 Task: Create a due date automation trigger when advanced on, on the monday of the week before a card is due add fields without custom field "Resume" set to 10 at 11:00 AM.
Action: Mouse moved to (929, 287)
Screenshot: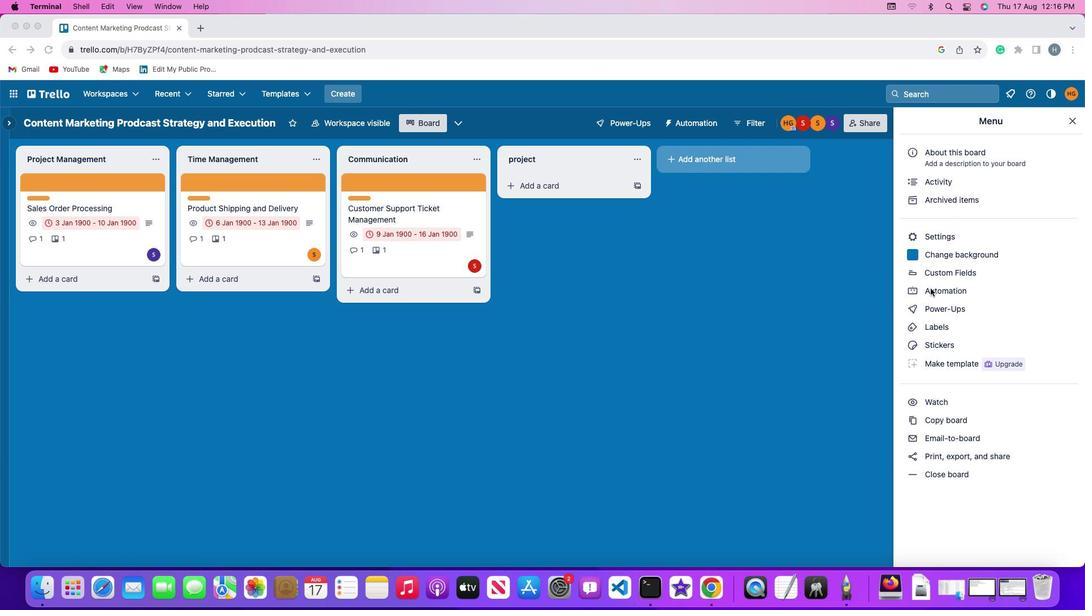 
Action: Mouse pressed left at (929, 287)
Screenshot: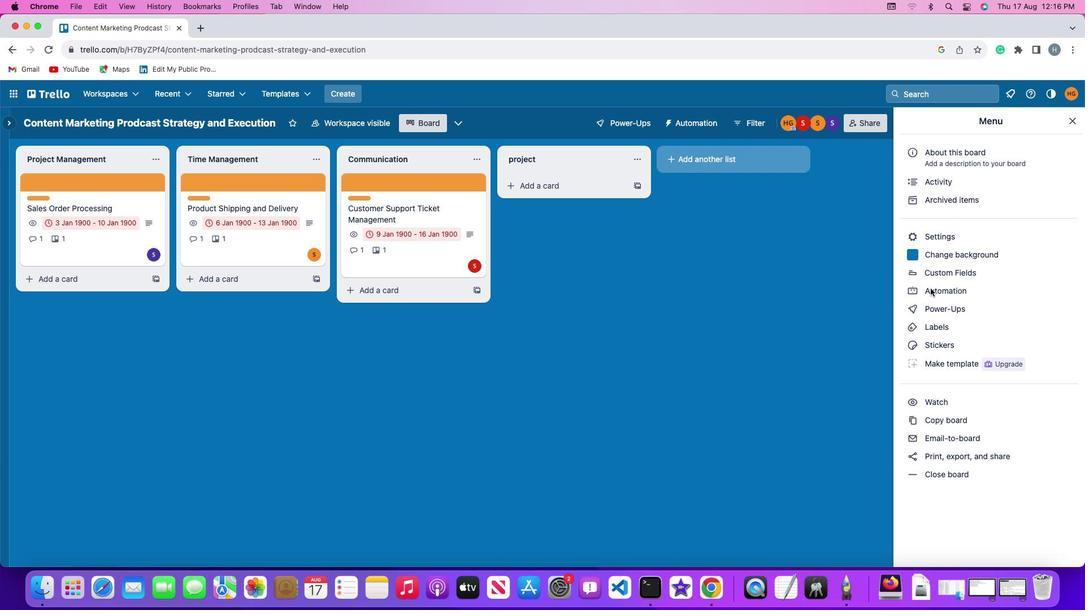 
Action: Mouse moved to (930, 287)
Screenshot: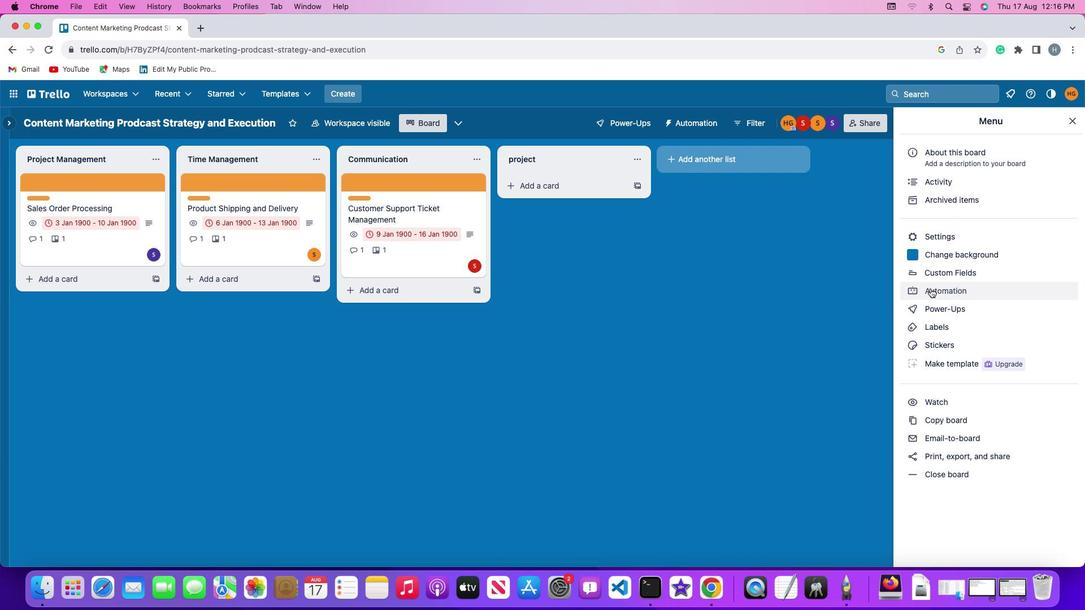 
Action: Mouse pressed left at (930, 287)
Screenshot: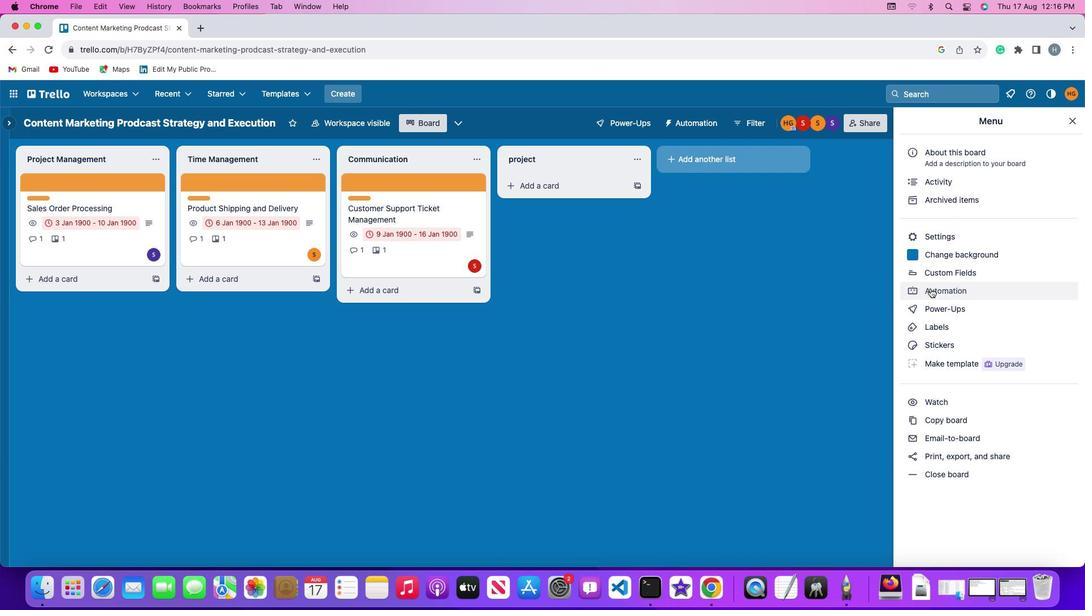 
Action: Mouse moved to (62, 262)
Screenshot: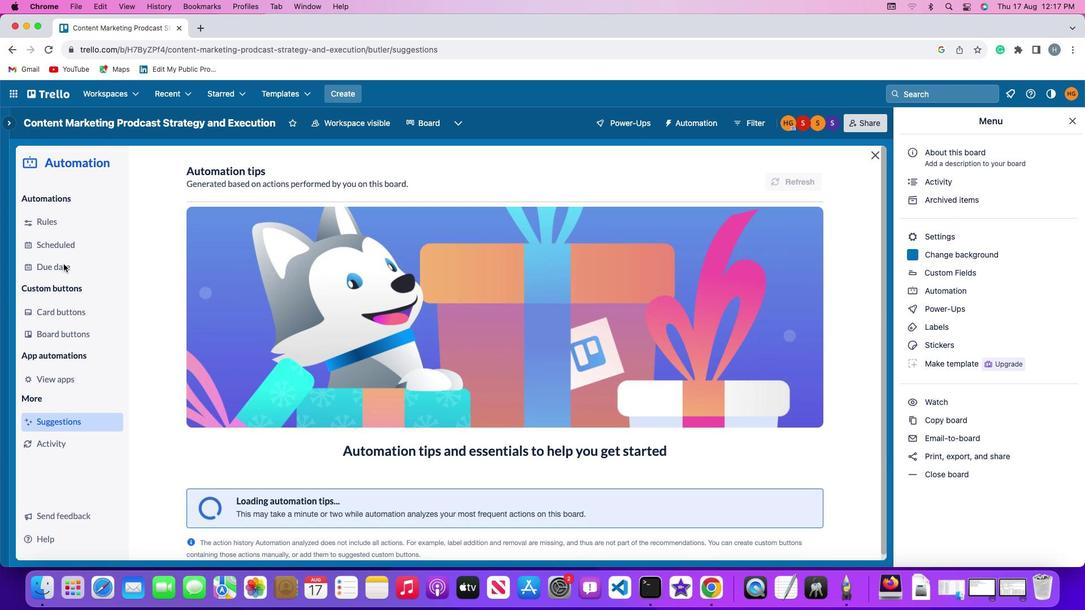
Action: Mouse pressed left at (62, 262)
Screenshot: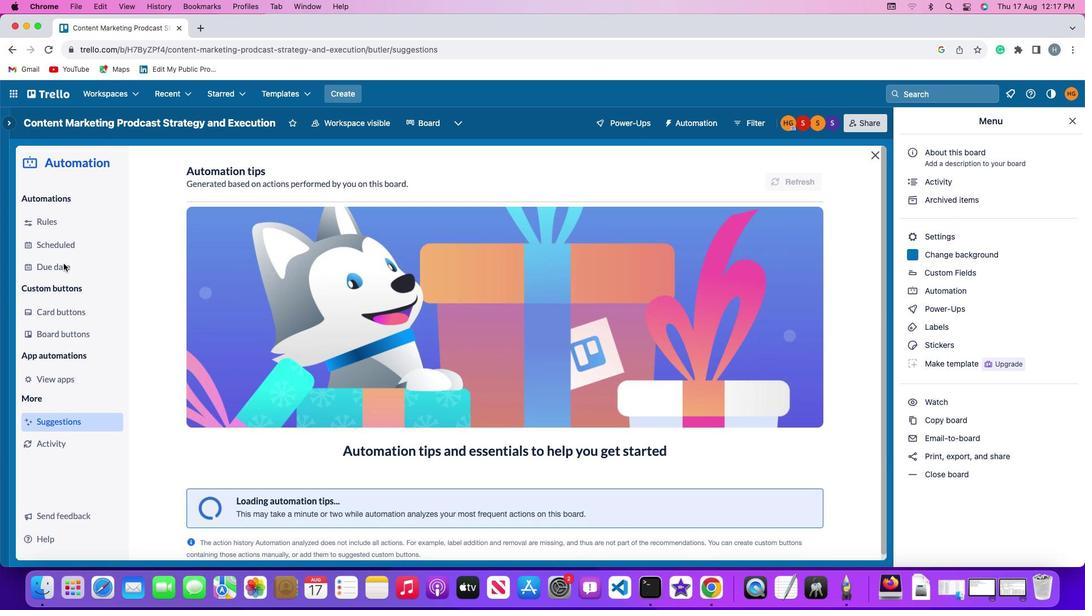 
Action: Mouse moved to (778, 174)
Screenshot: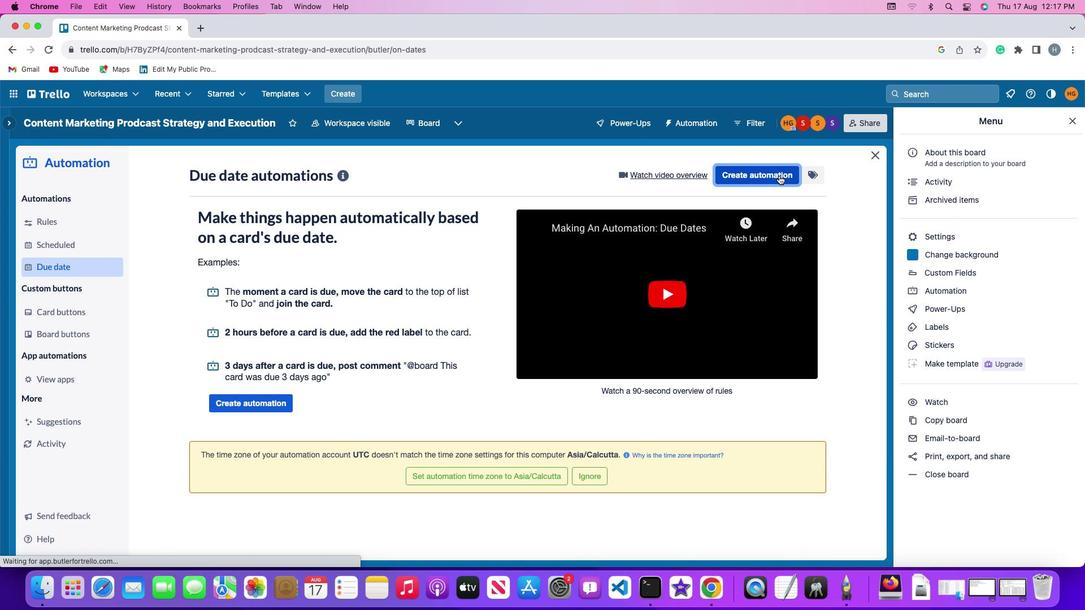 
Action: Mouse pressed left at (778, 174)
Screenshot: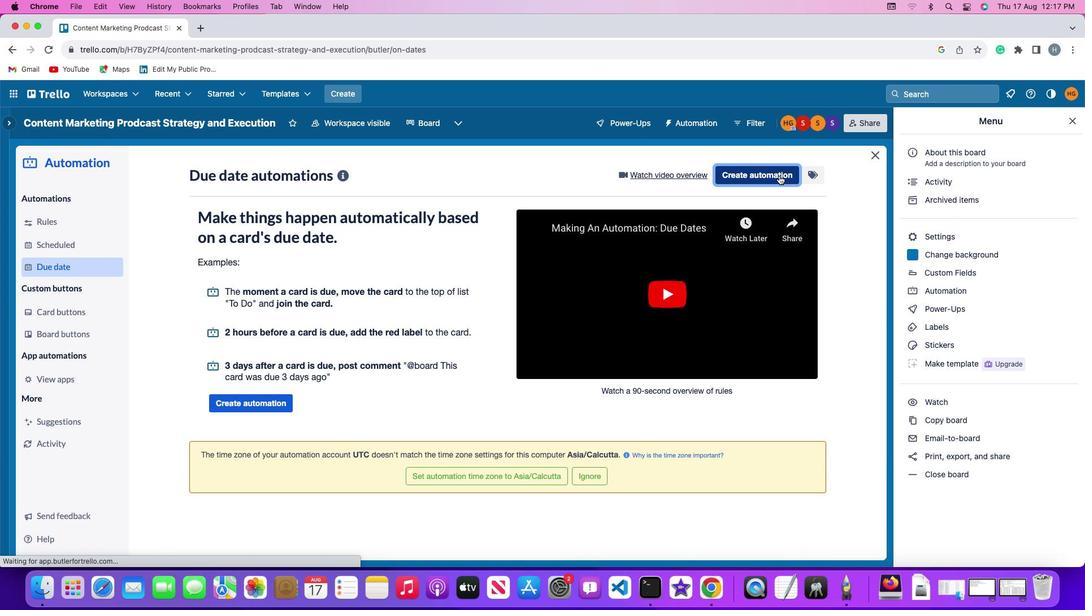 
Action: Mouse moved to (218, 280)
Screenshot: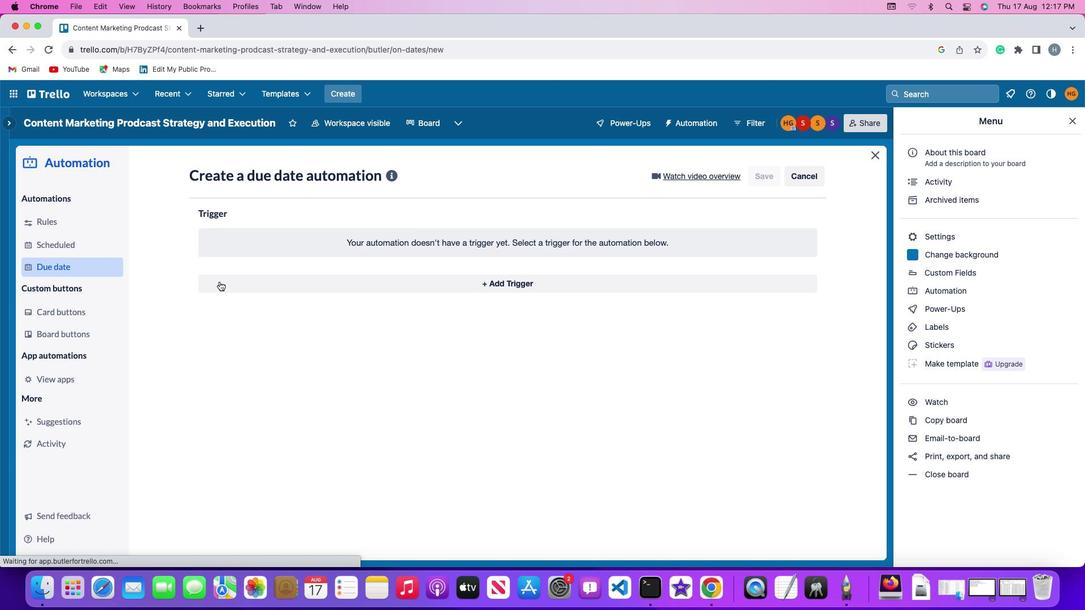 
Action: Mouse pressed left at (218, 280)
Screenshot: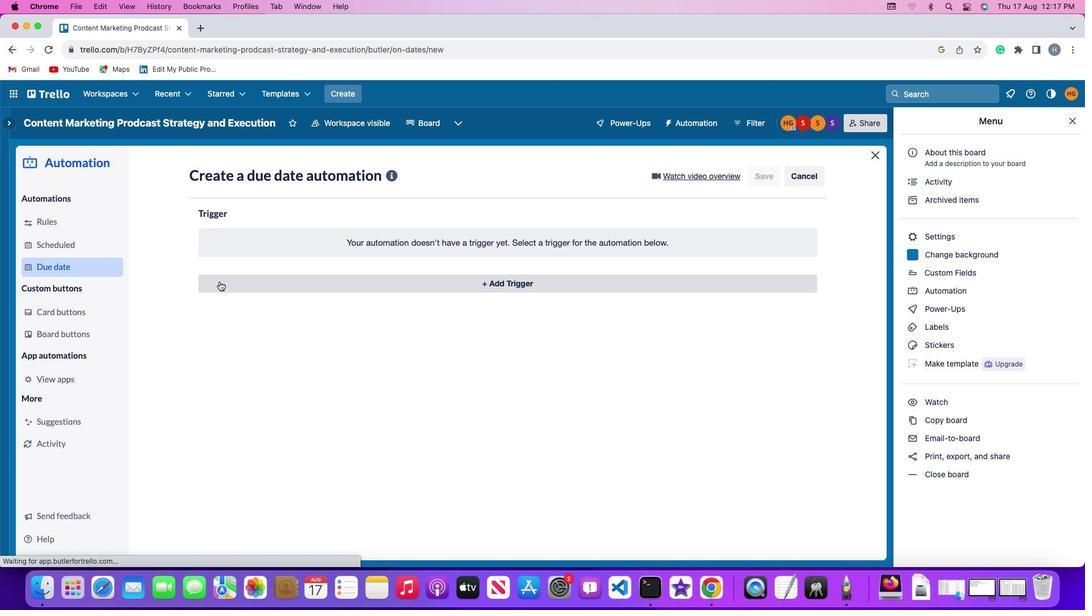 
Action: Mouse moved to (242, 492)
Screenshot: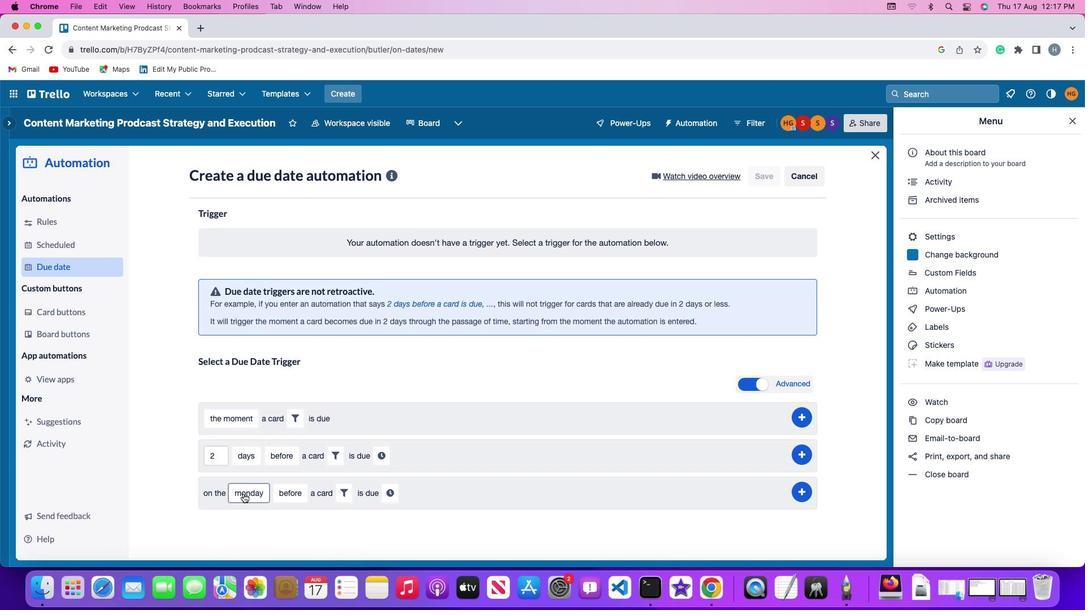 
Action: Mouse pressed left at (242, 492)
Screenshot: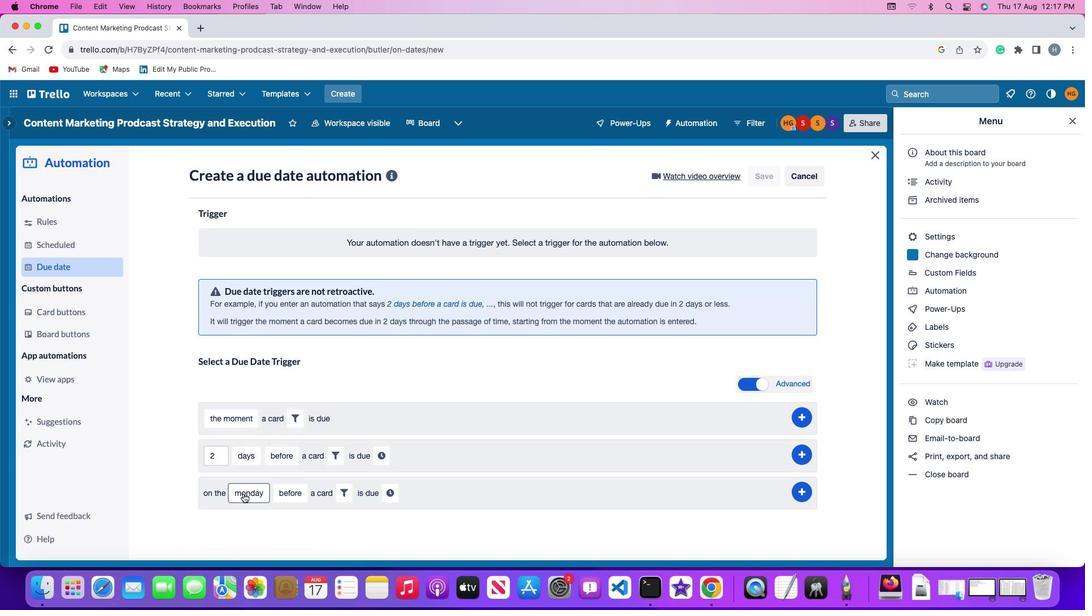 
Action: Mouse moved to (246, 334)
Screenshot: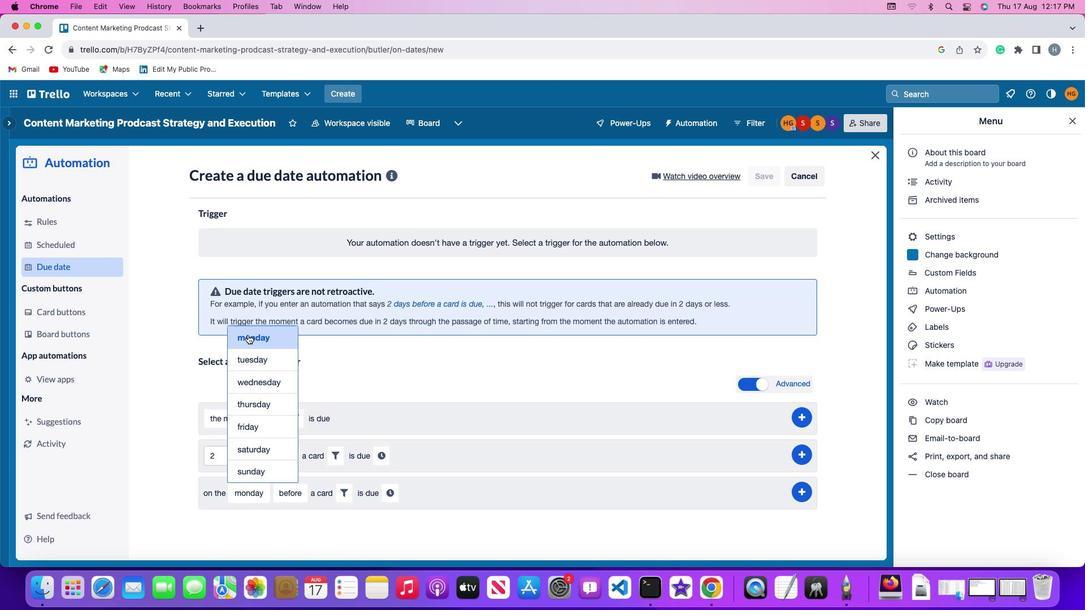 
Action: Mouse pressed left at (246, 334)
Screenshot: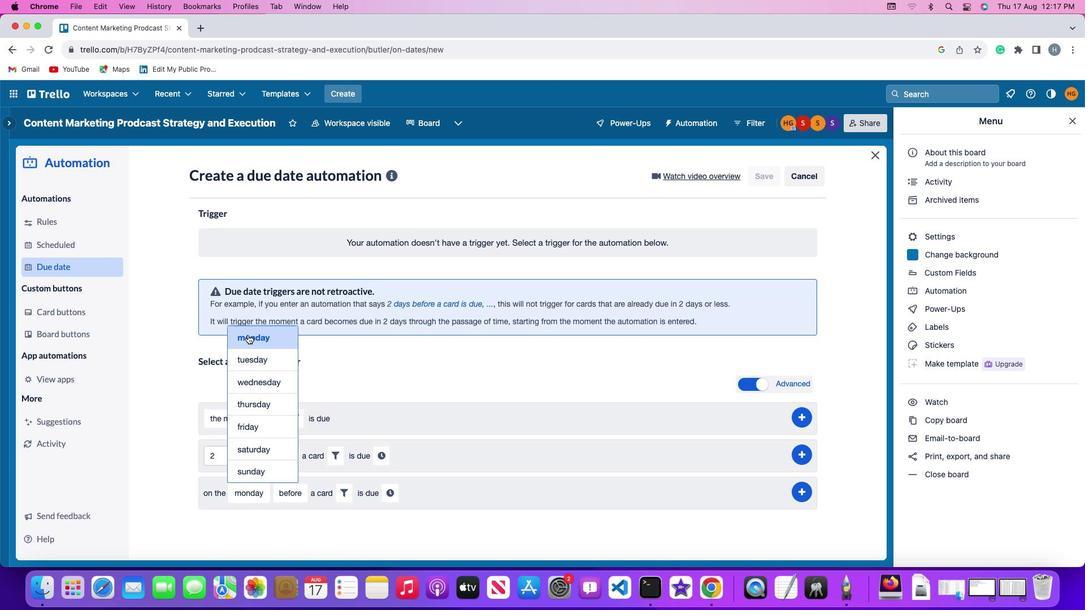 
Action: Mouse moved to (286, 490)
Screenshot: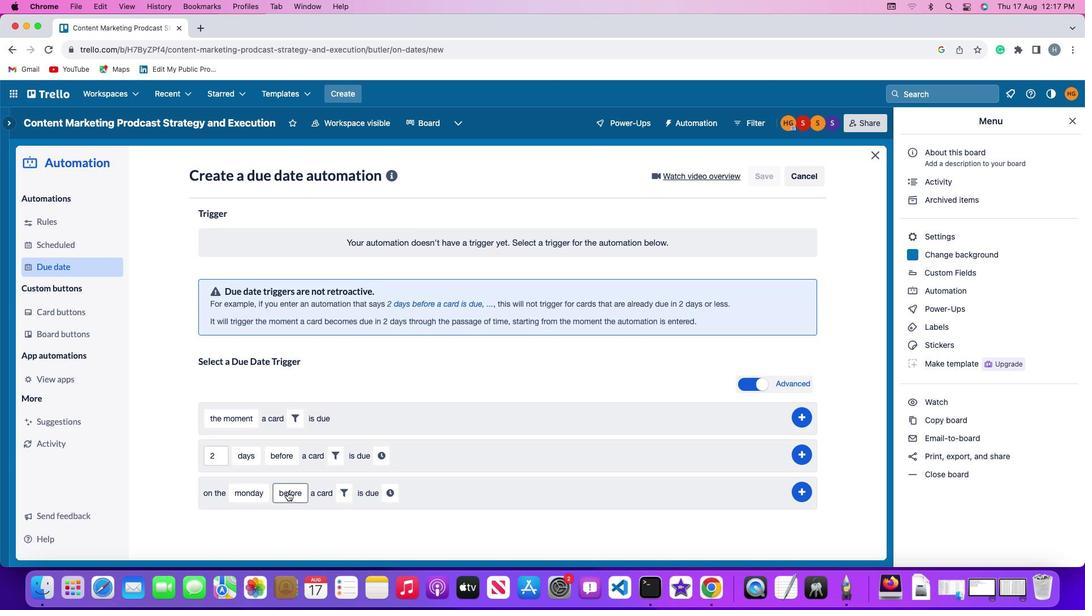 
Action: Mouse pressed left at (286, 490)
Screenshot: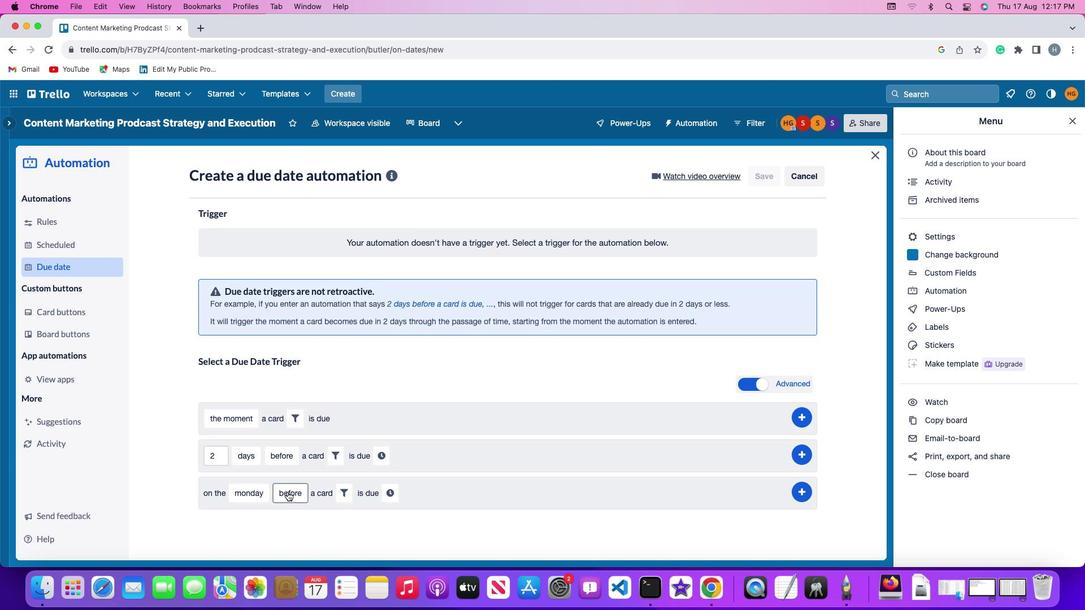 
Action: Mouse moved to (299, 466)
Screenshot: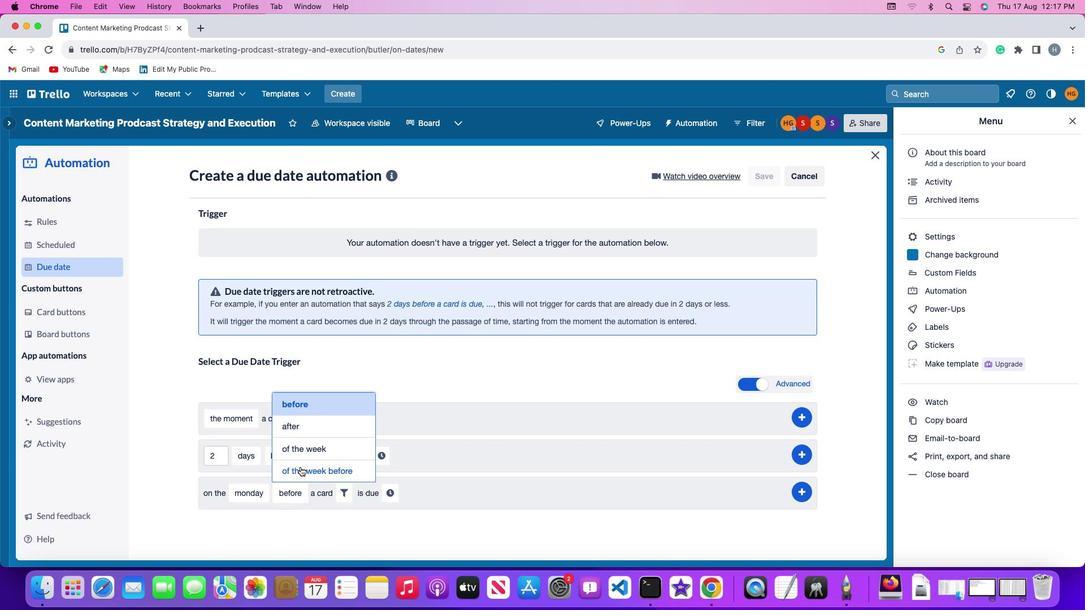
Action: Mouse pressed left at (299, 466)
Screenshot: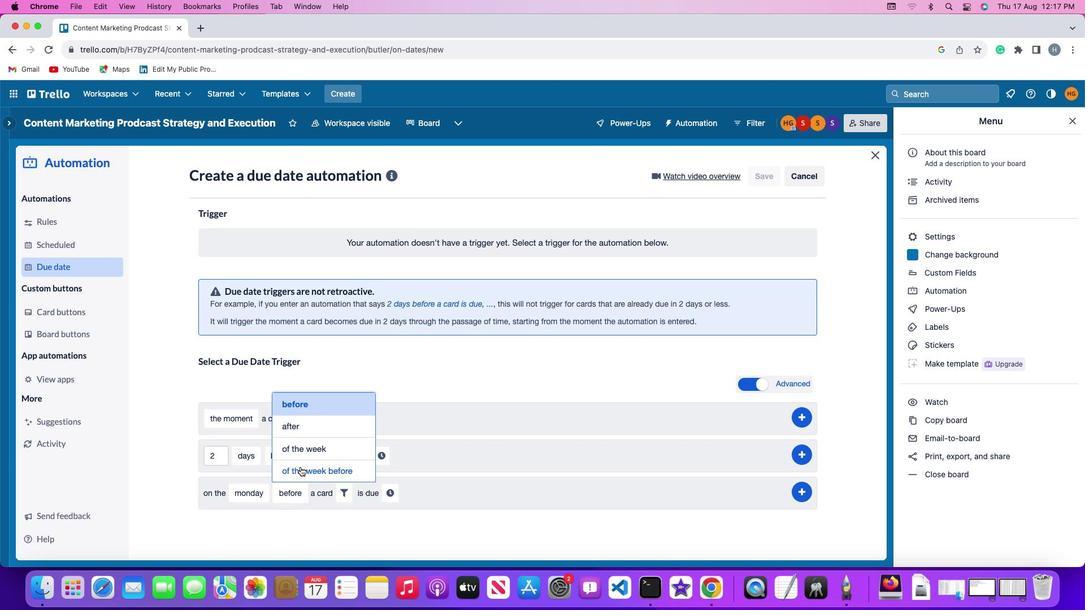 
Action: Mouse moved to (391, 493)
Screenshot: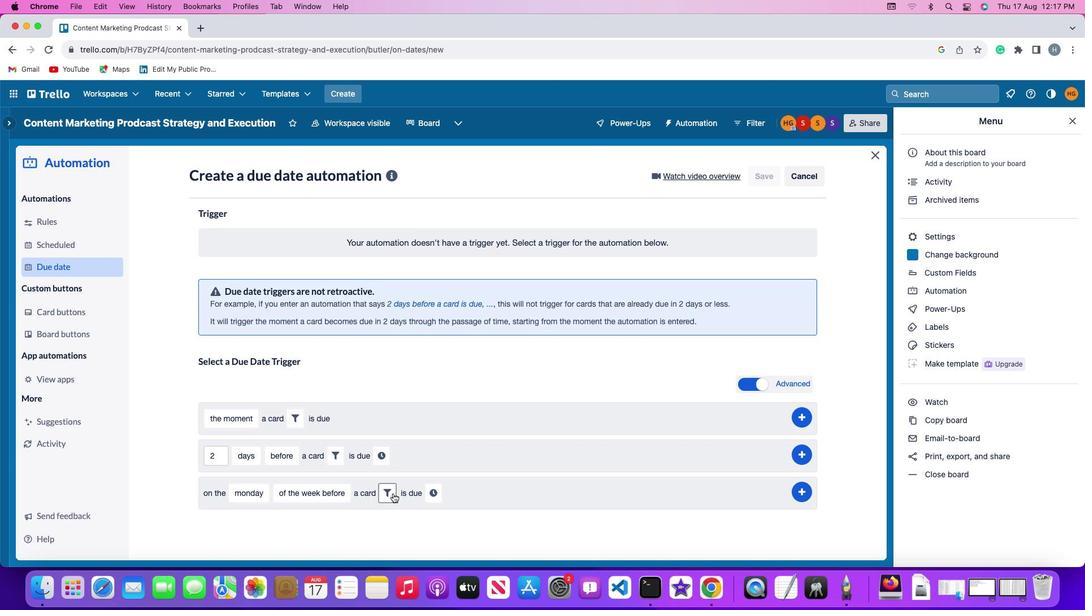 
Action: Mouse pressed left at (391, 493)
Screenshot: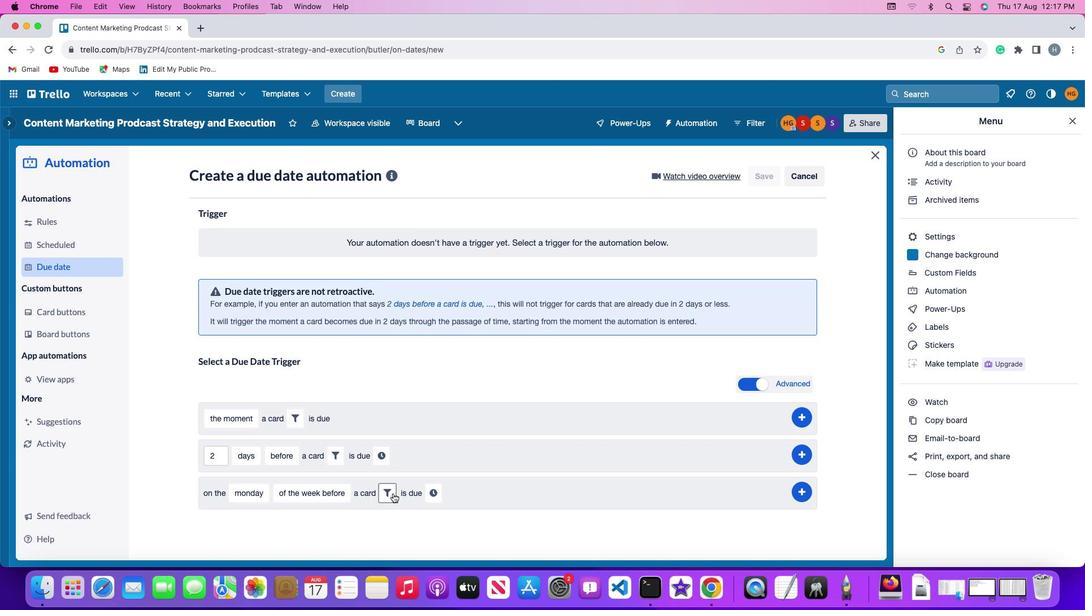 
Action: Mouse moved to (573, 527)
Screenshot: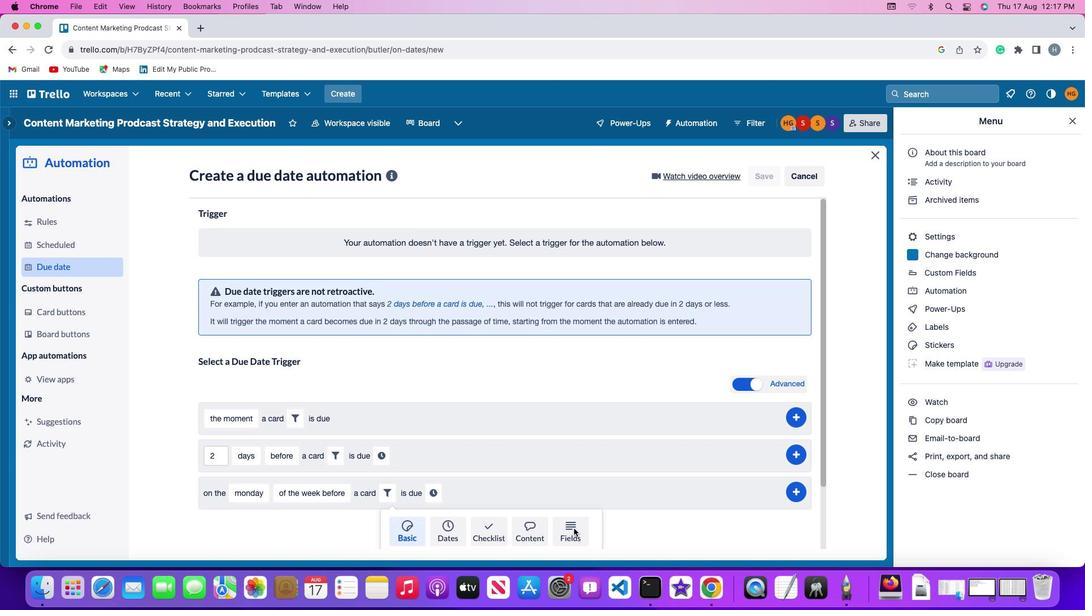 
Action: Mouse pressed left at (573, 527)
Screenshot: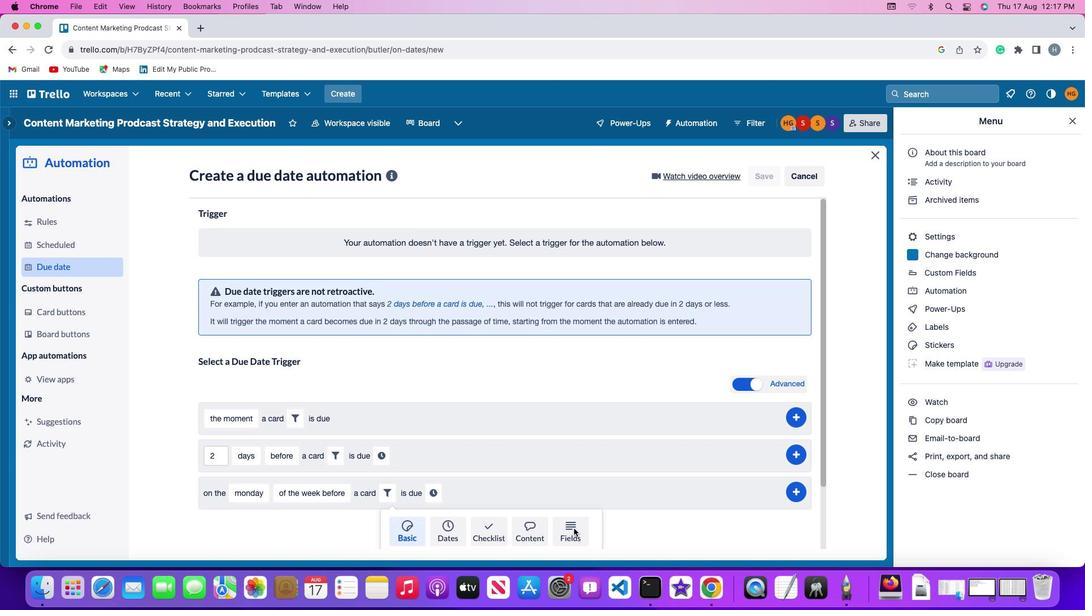 
Action: Mouse moved to (347, 526)
Screenshot: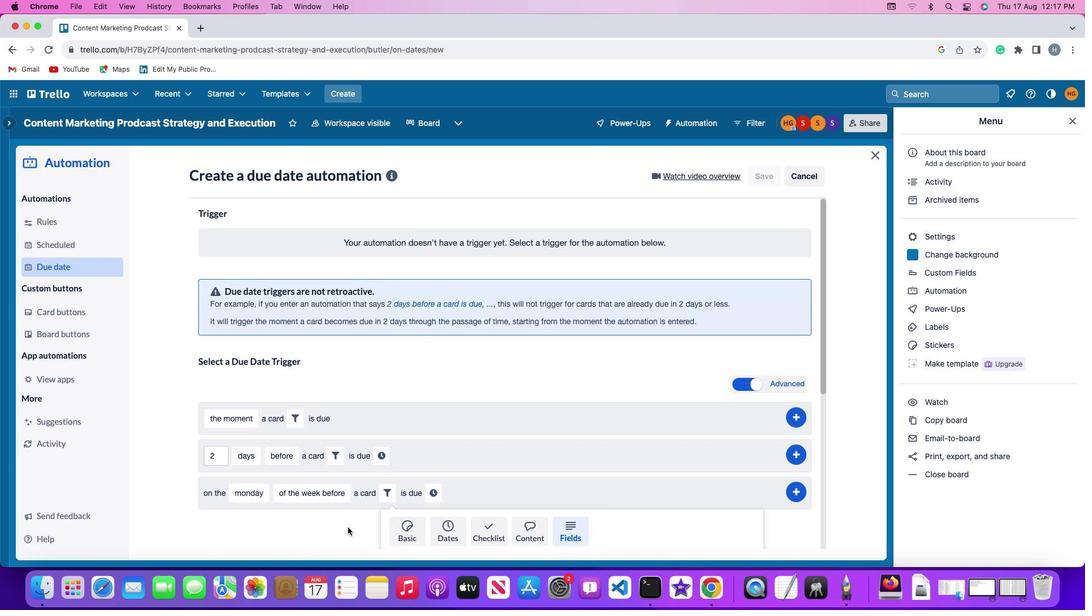 
Action: Mouse scrolled (347, 526) with delta (0, -1)
Screenshot: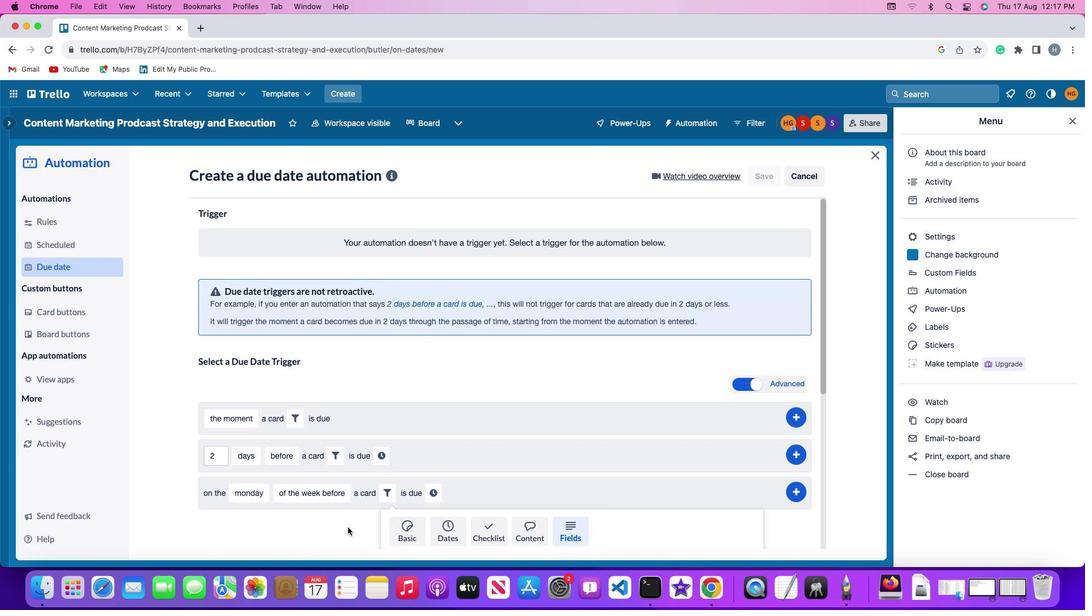 
Action: Mouse moved to (347, 526)
Screenshot: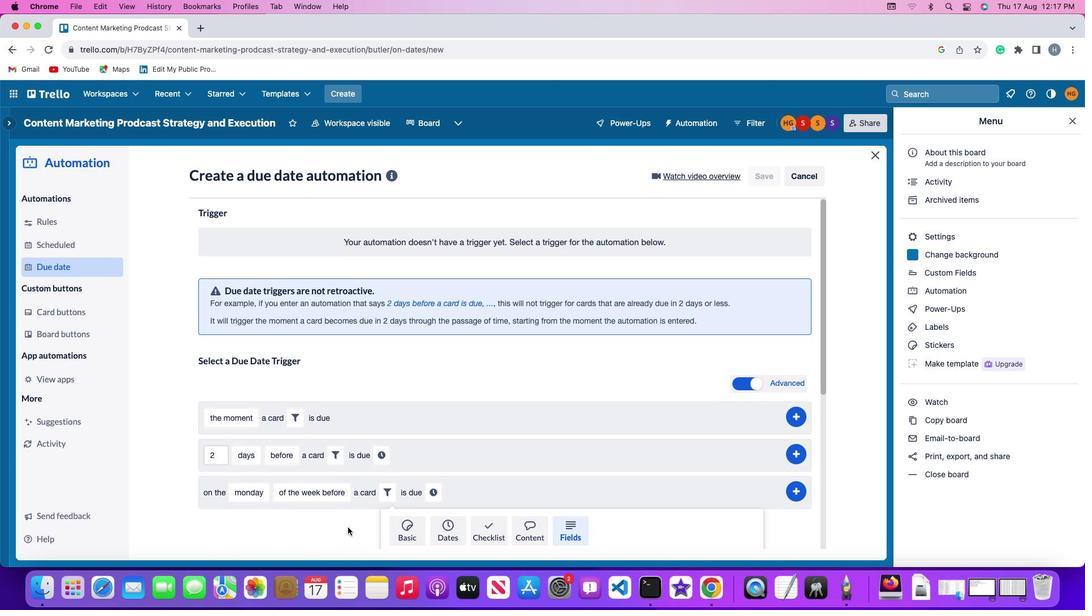 
Action: Mouse scrolled (347, 526) with delta (0, -1)
Screenshot: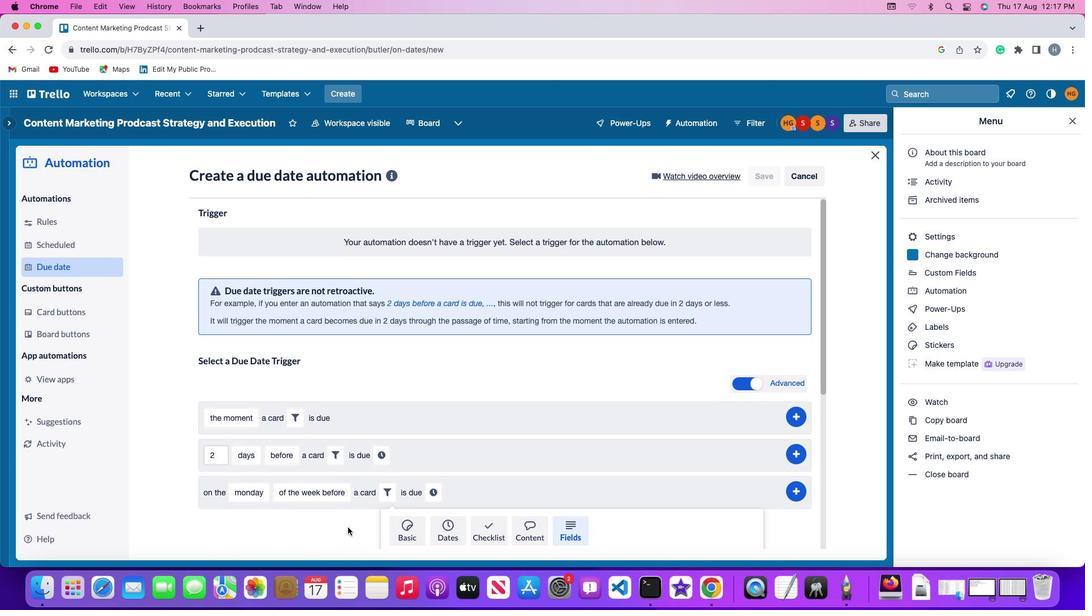 
Action: Mouse scrolled (347, 526) with delta (0, -1)
Screenshot: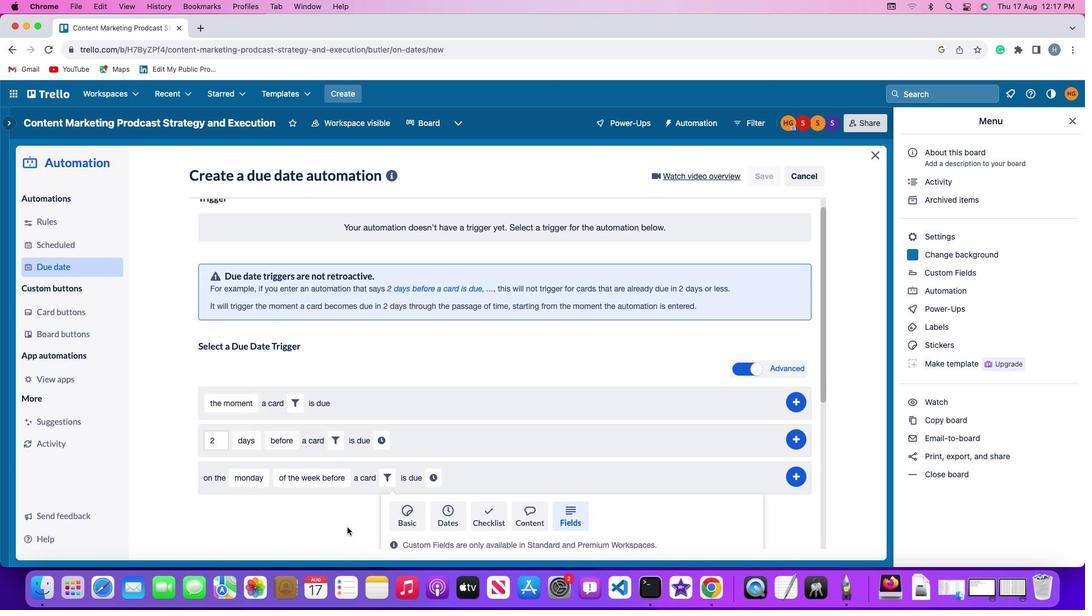 
Action: Mouse moved to (346, 526)
Screenshot: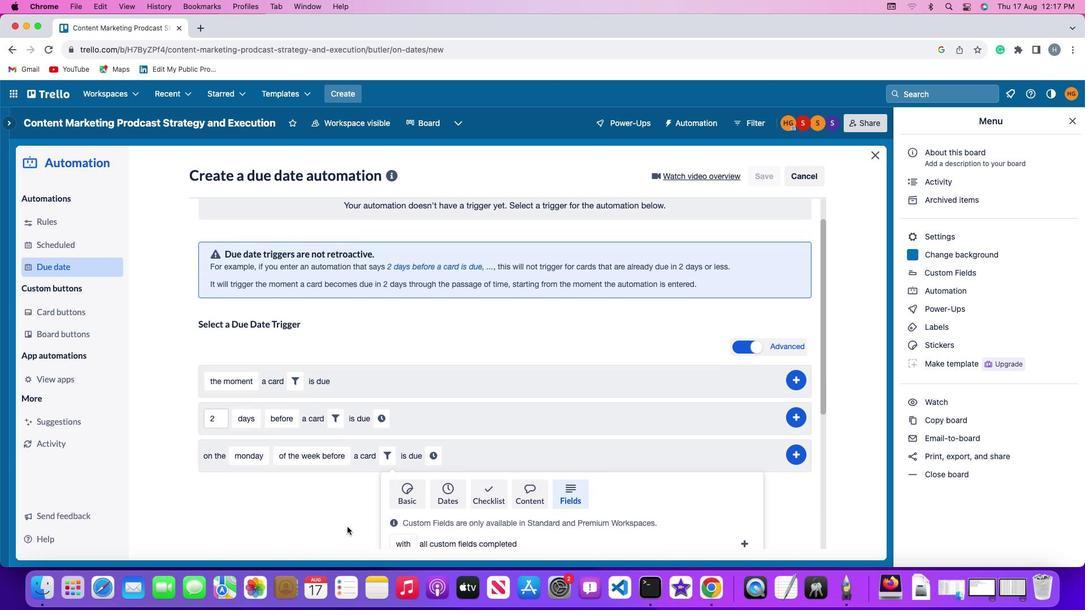 
Action: Mouse scrolled (346, 526) with delta (0, -2)
Screenshot: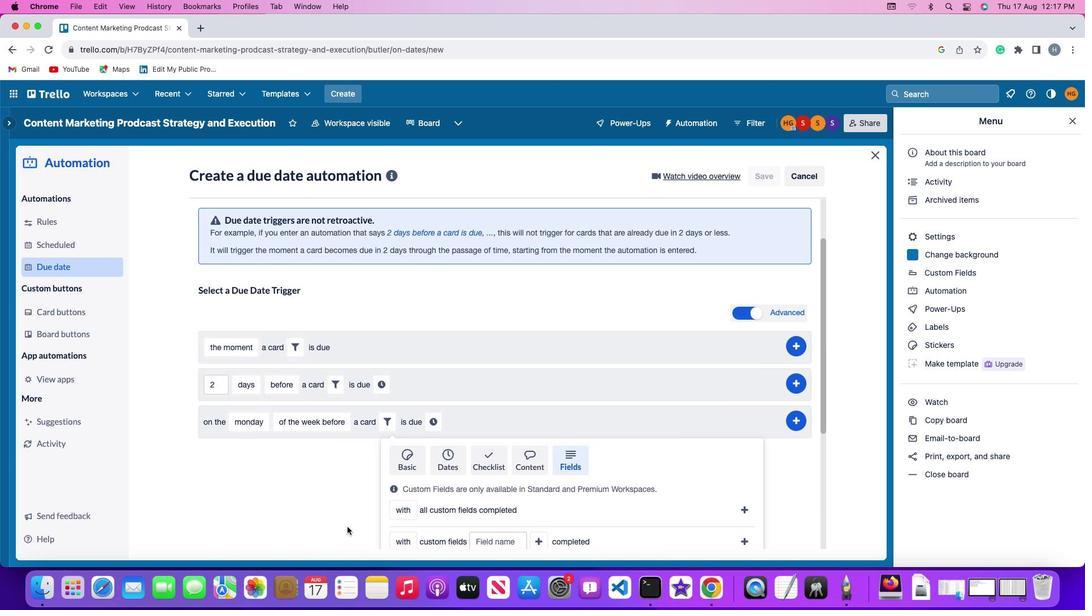 
Action: Mouse moved to (338, 516)
Screenshot: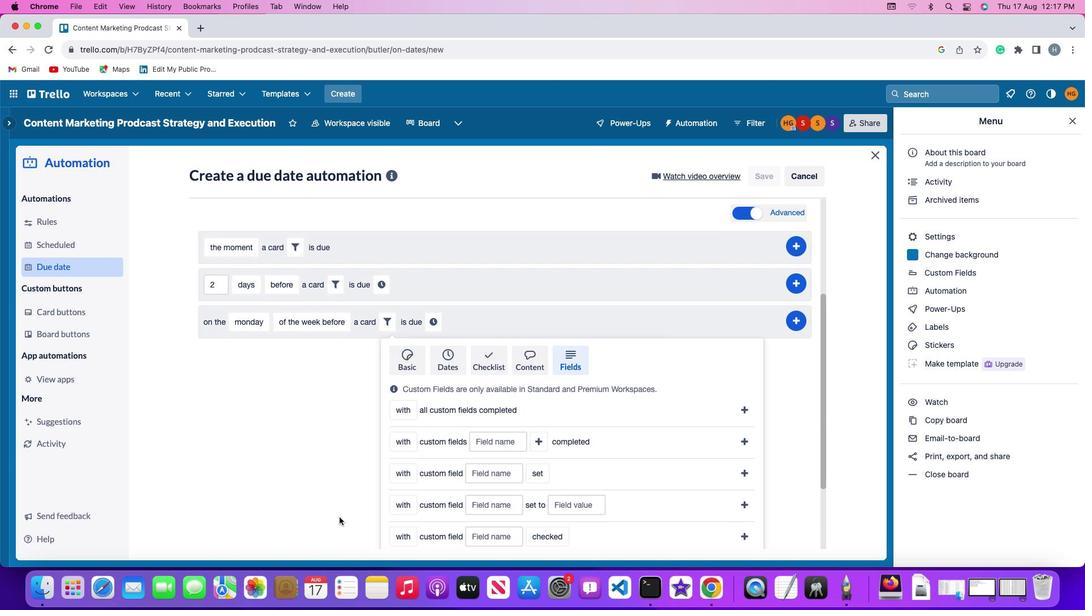 
Action: Mouse scrolled (338, 516) with delta (0, -1)
Screenshot: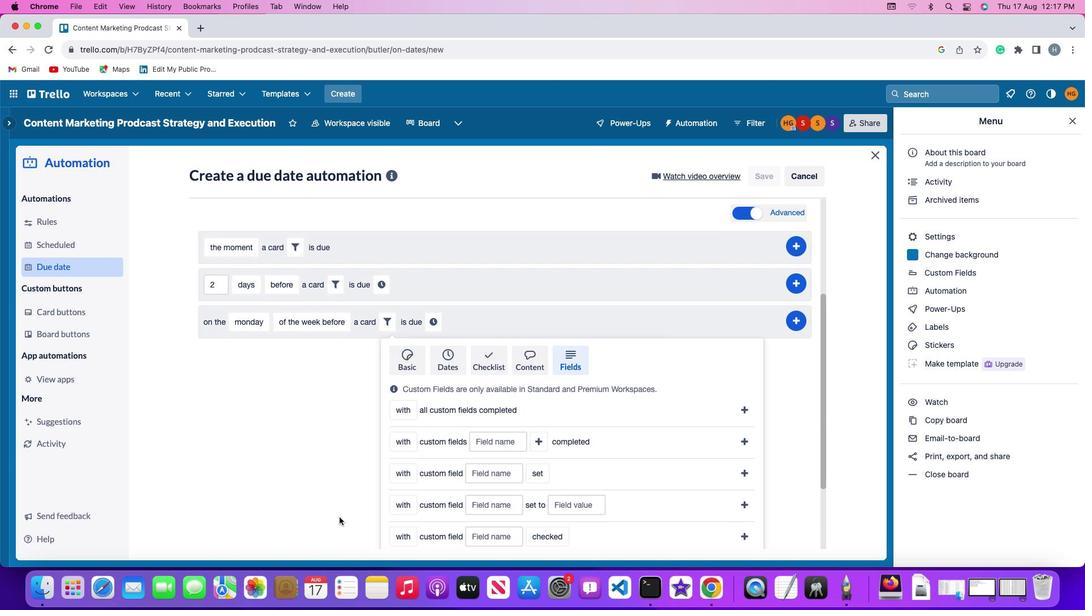 
Action: Mouse moved to (338, 516)
Screenshot: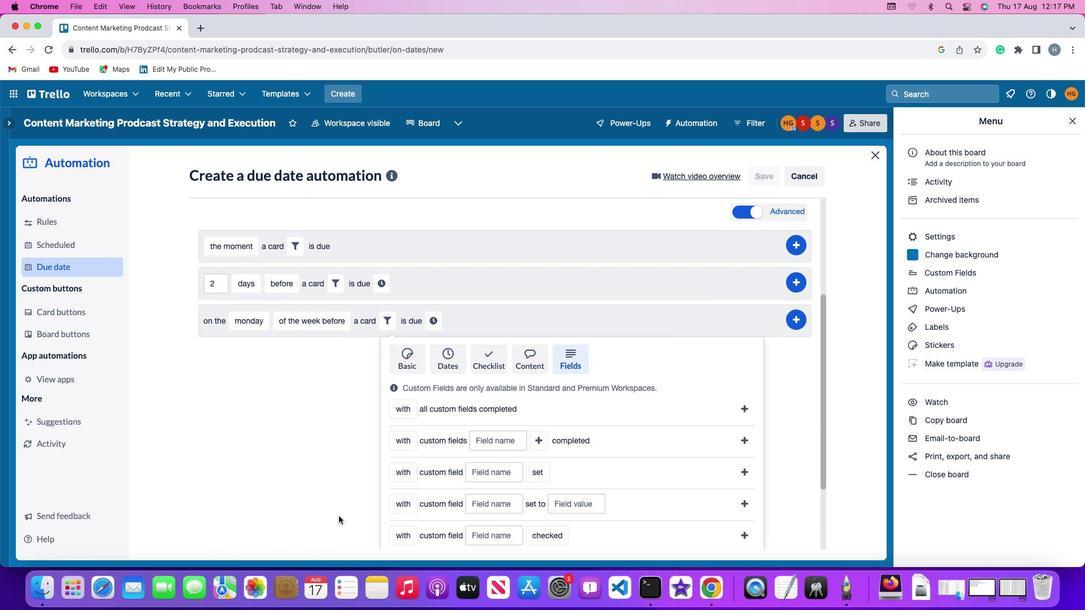 
Action: Mouse scrolled (338, 516) with delta (0, -1)
Screenshot: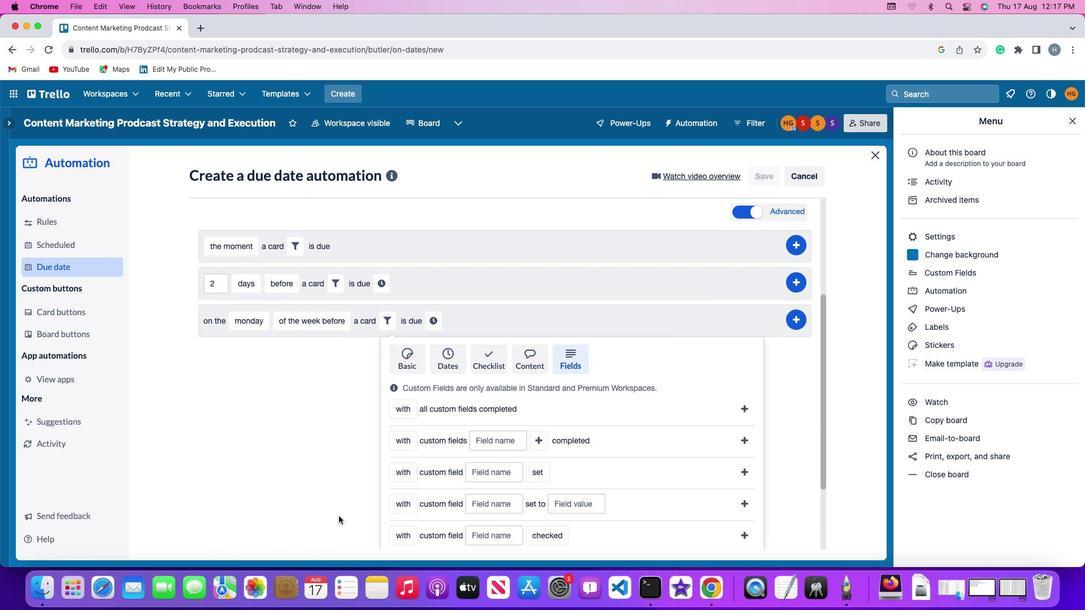 
Action: Mouse moved to (331, 512)
Screenshot: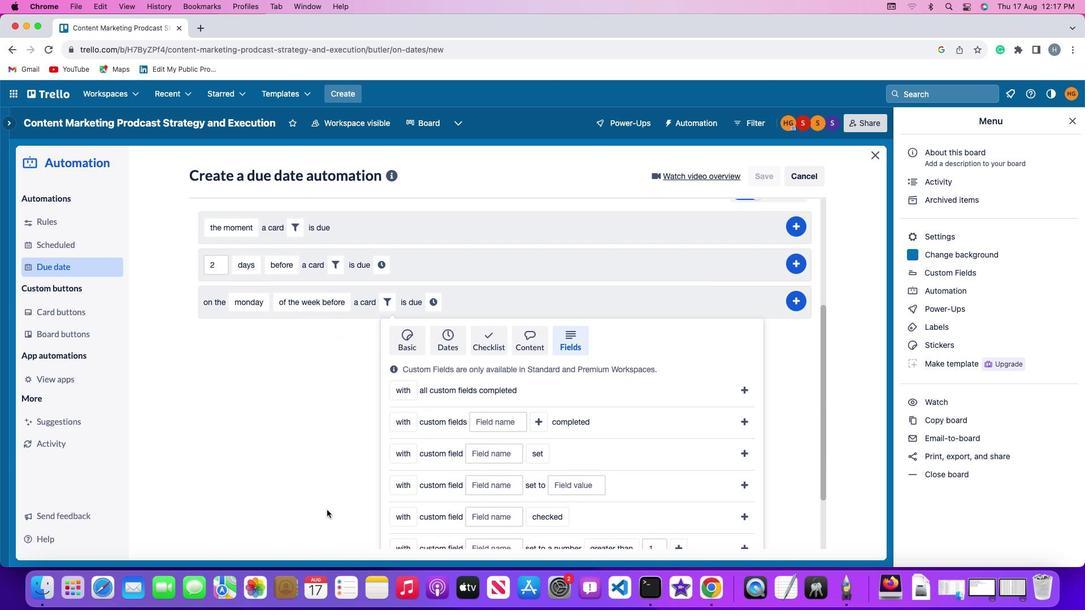 
Action: Mouse scrolled (331, 512) with delta (0, -1)
Screenshot: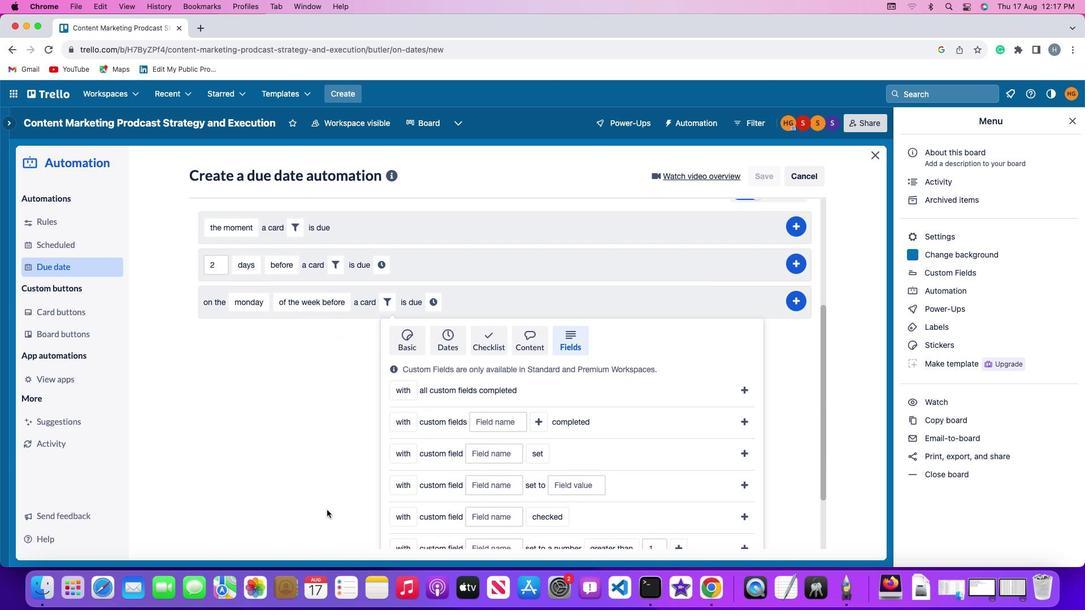 
Action: Mouse moved to (322, 499)
Screenshot: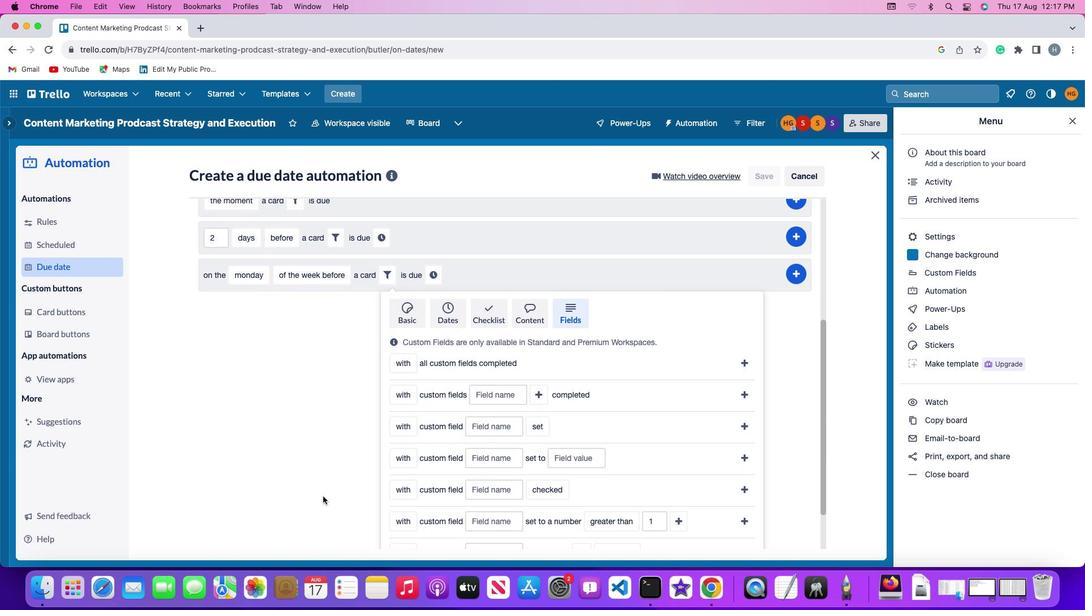 
Action: Mouse scrolled (322, 499) with delta (0, -1)
Screenshot: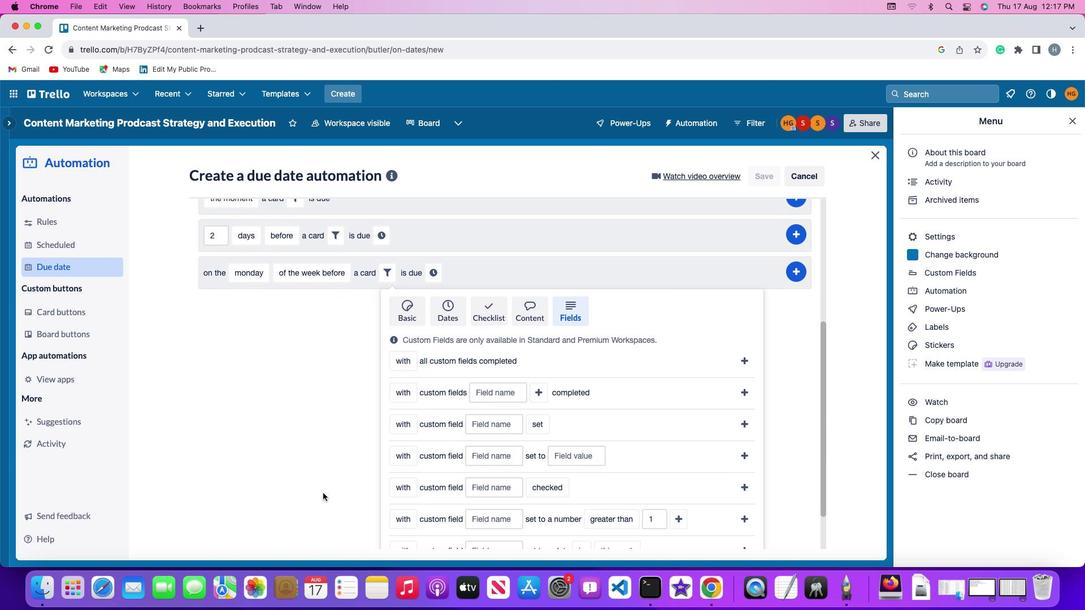
Action: Mouse moved to (322, 498)
Screenshot: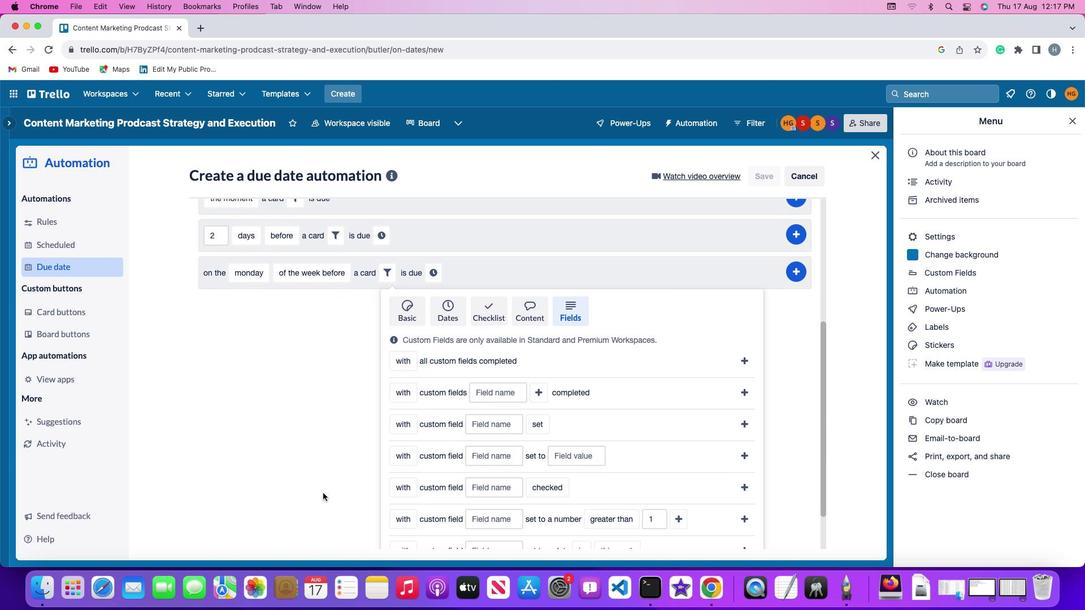 
Action: Mouse scrolled (322, 498) with delta (0, -1)
Screenshot: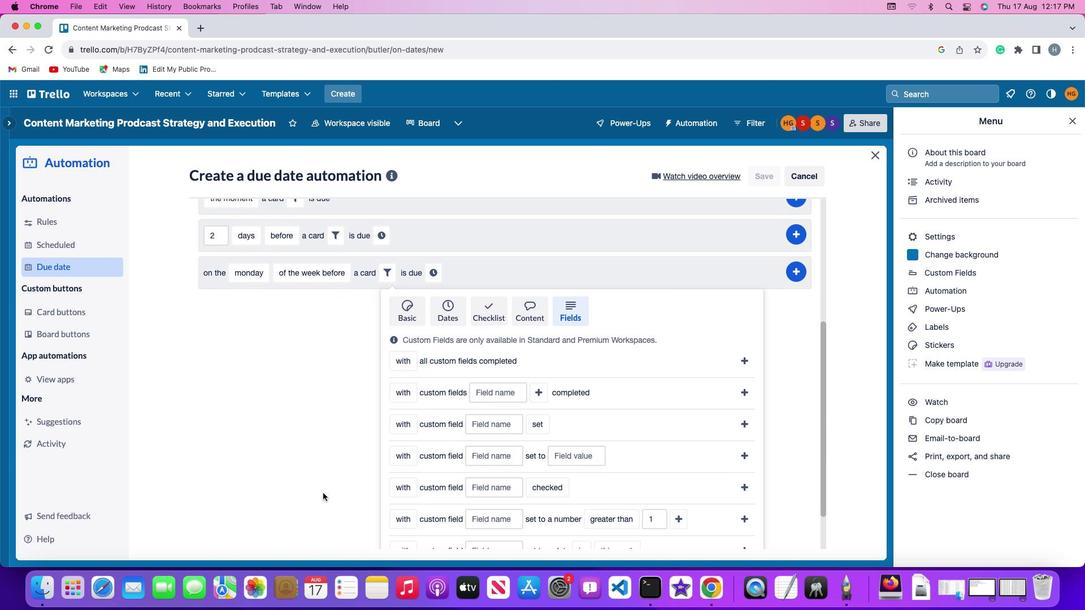 
Action: Mouse moved to (411, 432)
Screenshot: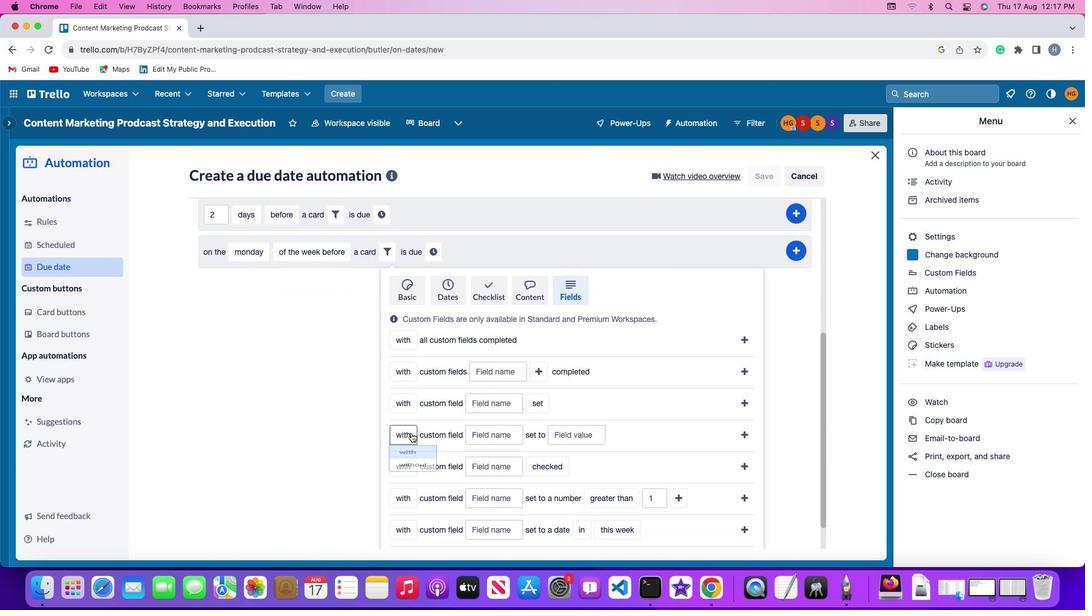 
Action: Mouse pressed left at (411, 432)
Screenshot: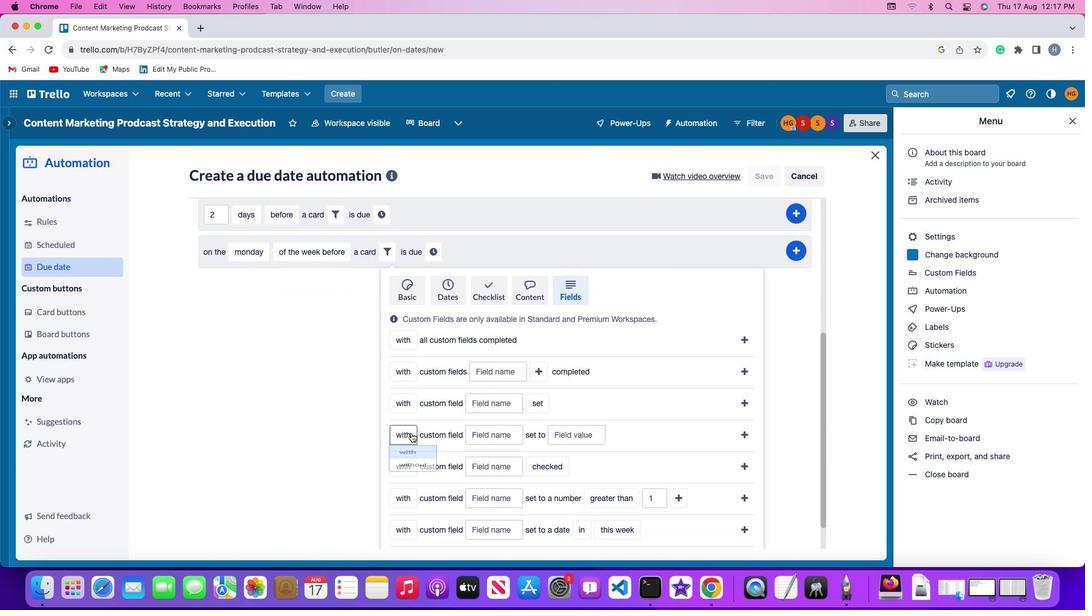 
Action: Mouse moved to (410, 473)
Screenshot: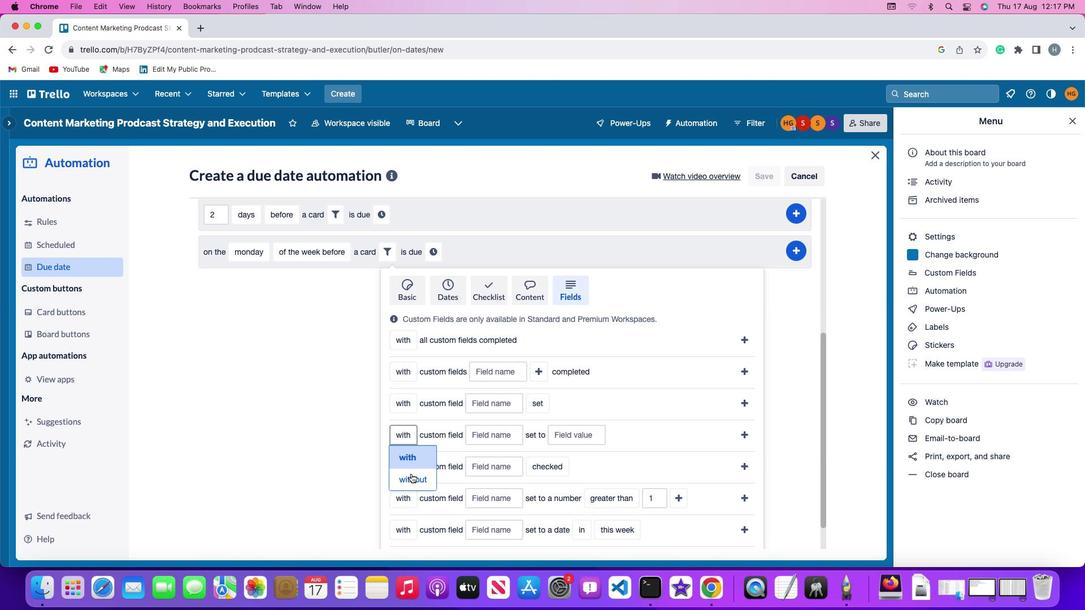 
Action: Mouse pressed left at (410, 473)
Screenshot: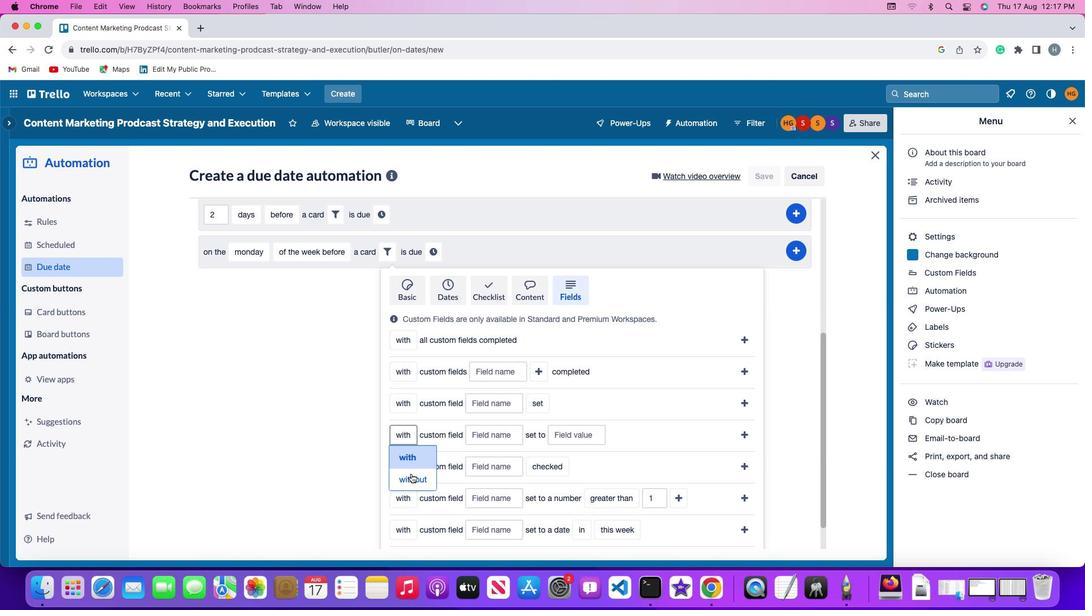 
Action: Mouse moved to (495, 431)
Screenshot: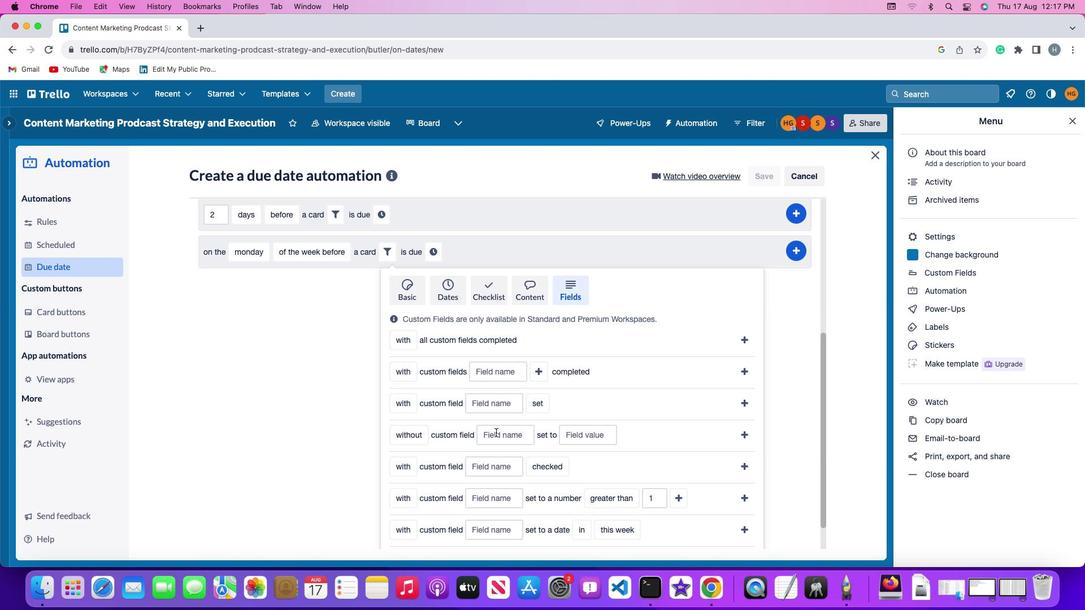 
Action: Mouse pressed left at (495, 431)
Screenshot: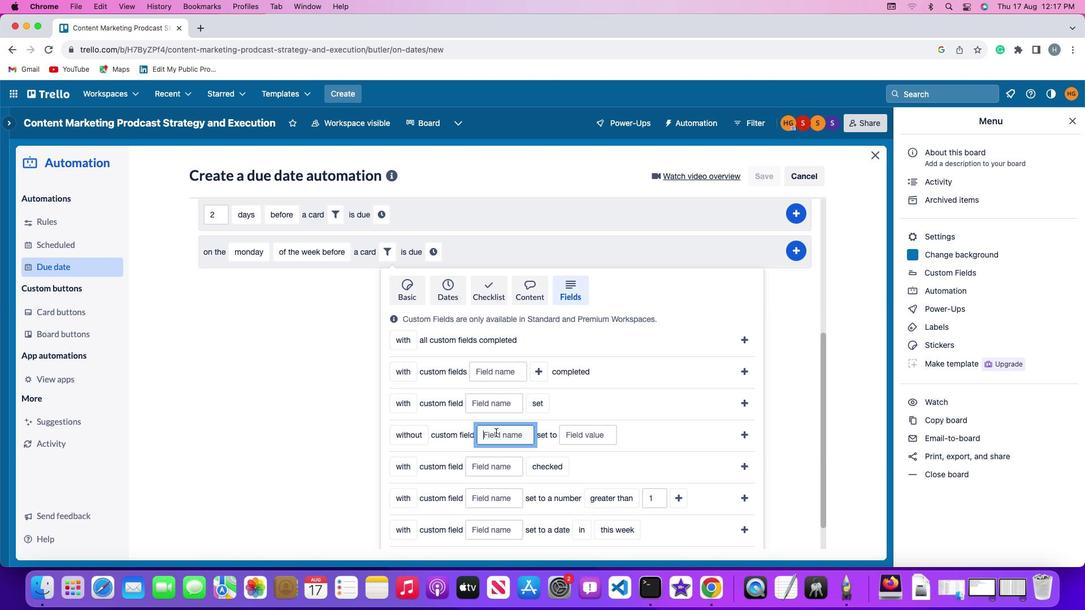 
Action: Mouse moved to (495, 431)
Screenshot: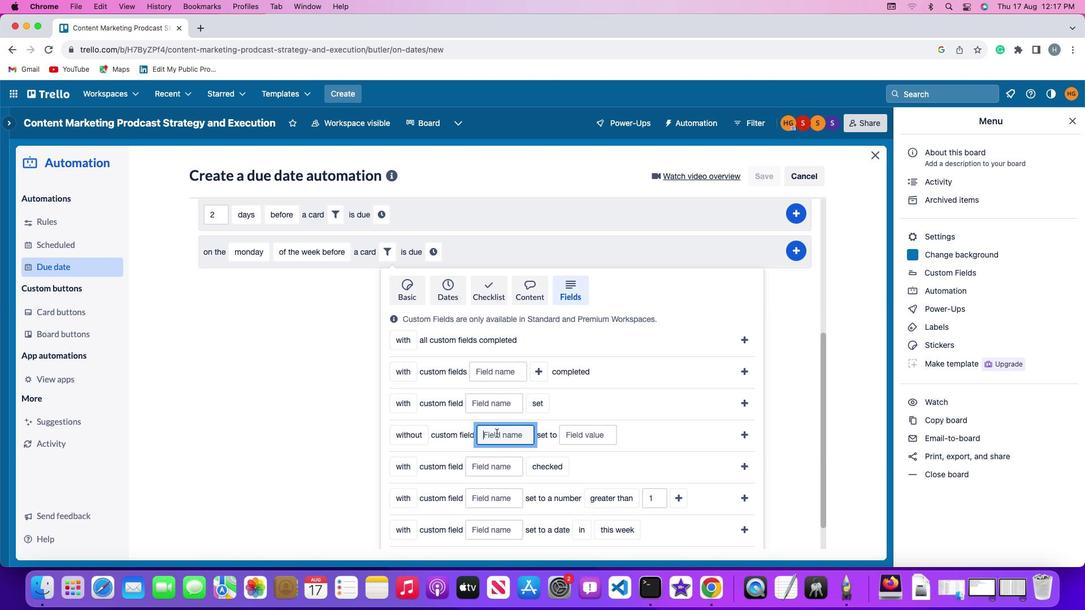 
Action: Key pressed Key.shift'R''e''s''u''m''e'
Screenshot: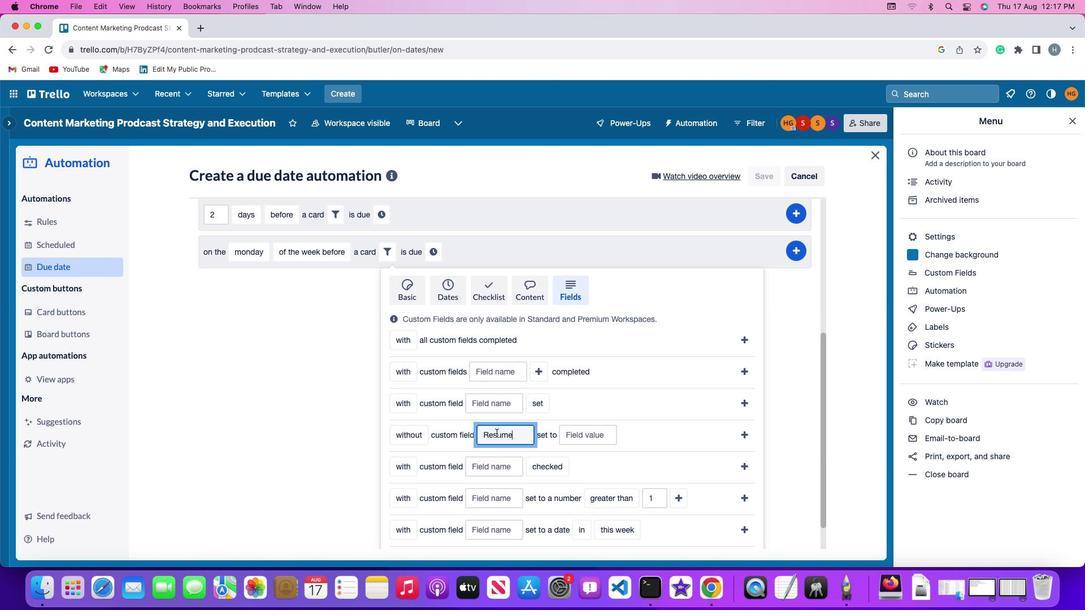 
Action: Mouse moved to (576, 430)
Screenshot: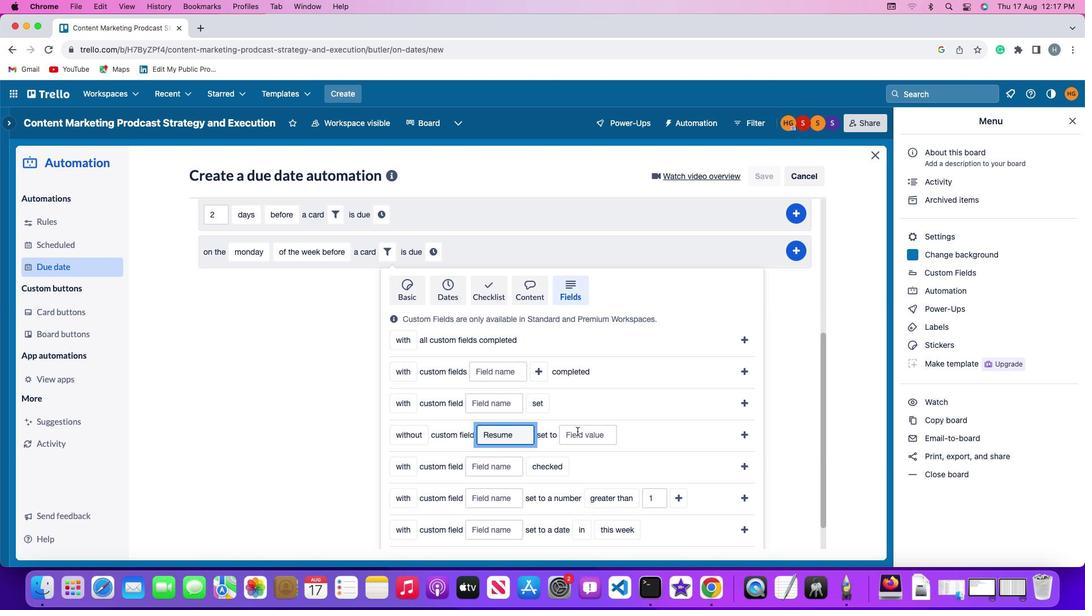 
Action: Mouse pressed left at (576, 430)
Screenshot: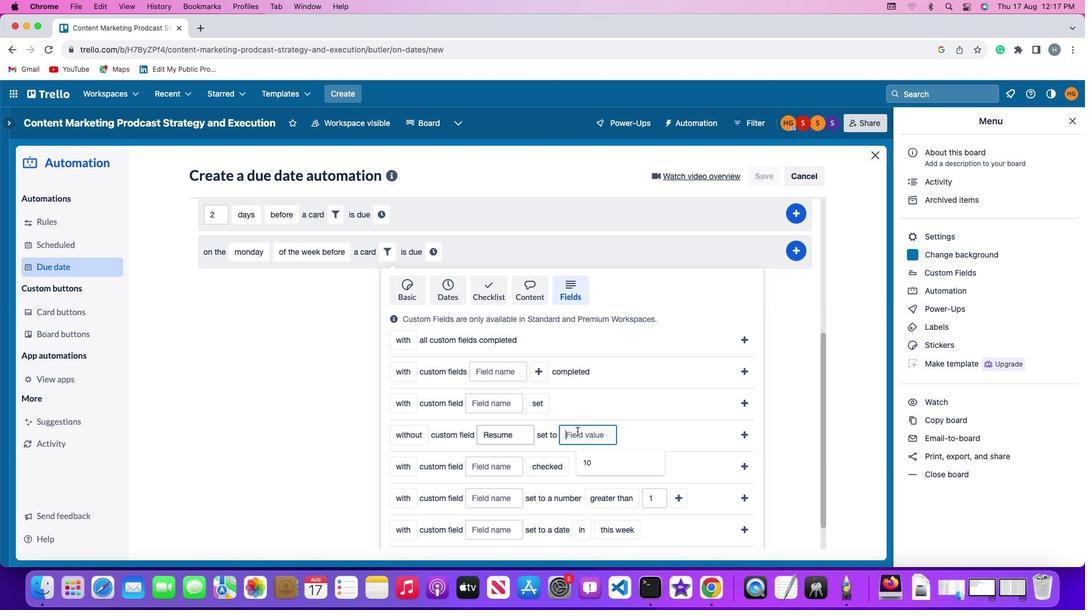 
Action: Mouse moved to (577, 430)
Screenshot: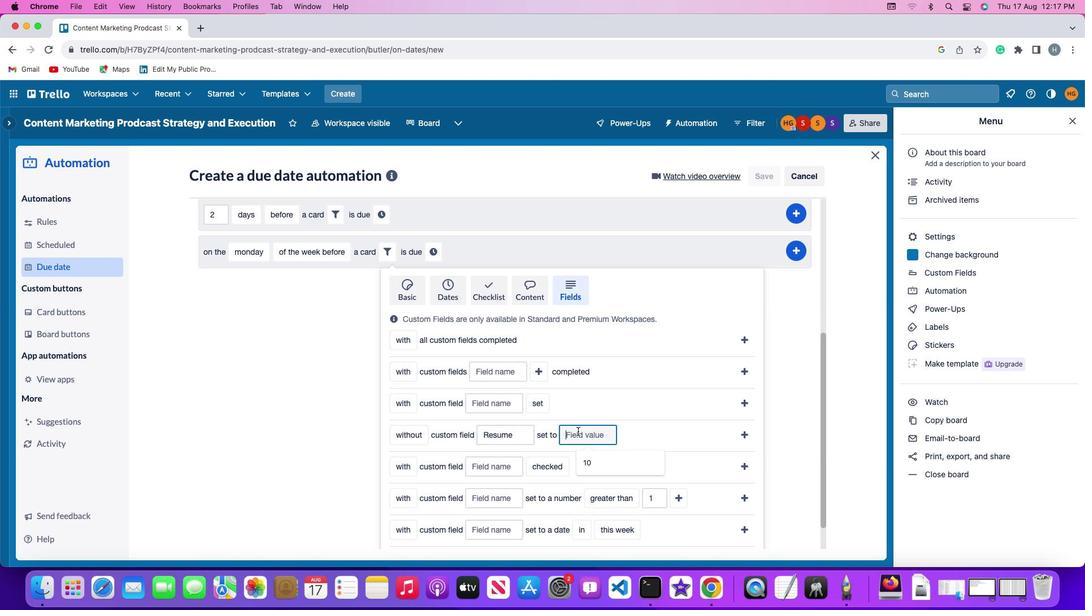 
Action: Key pressed '1''0'
Screenshot: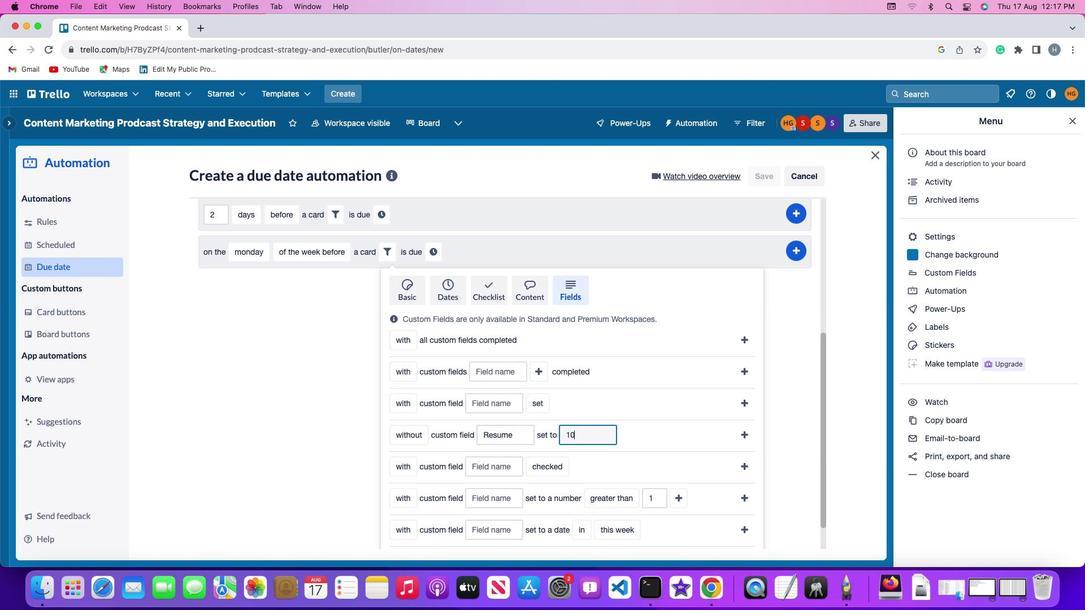 
Action: Mouse moved to (741, 430)
Screenshot: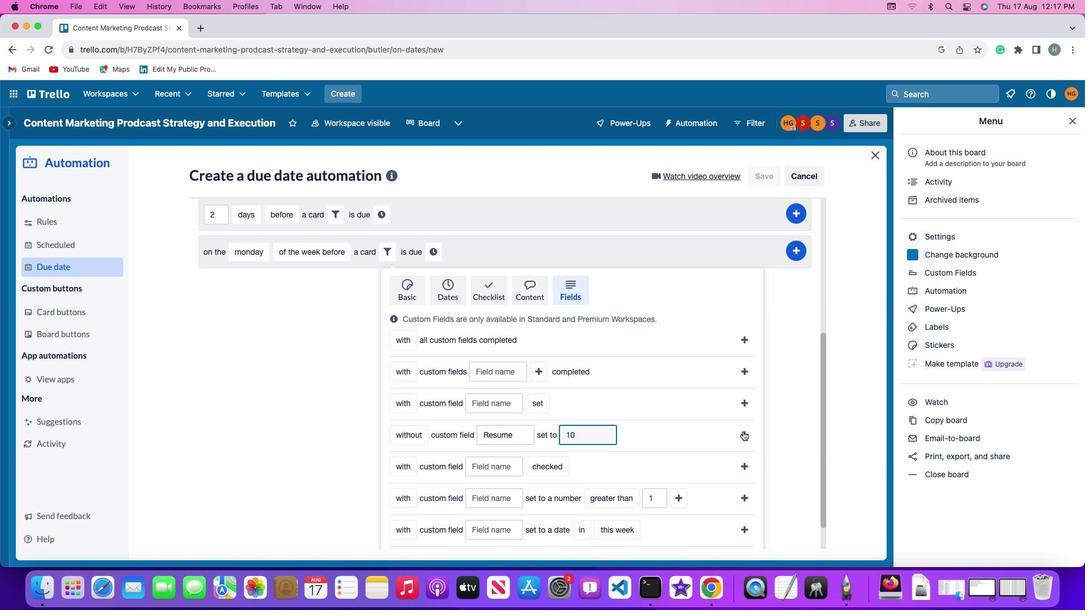 
Action: Mouse pressed left at (741, 430)
Screenshot: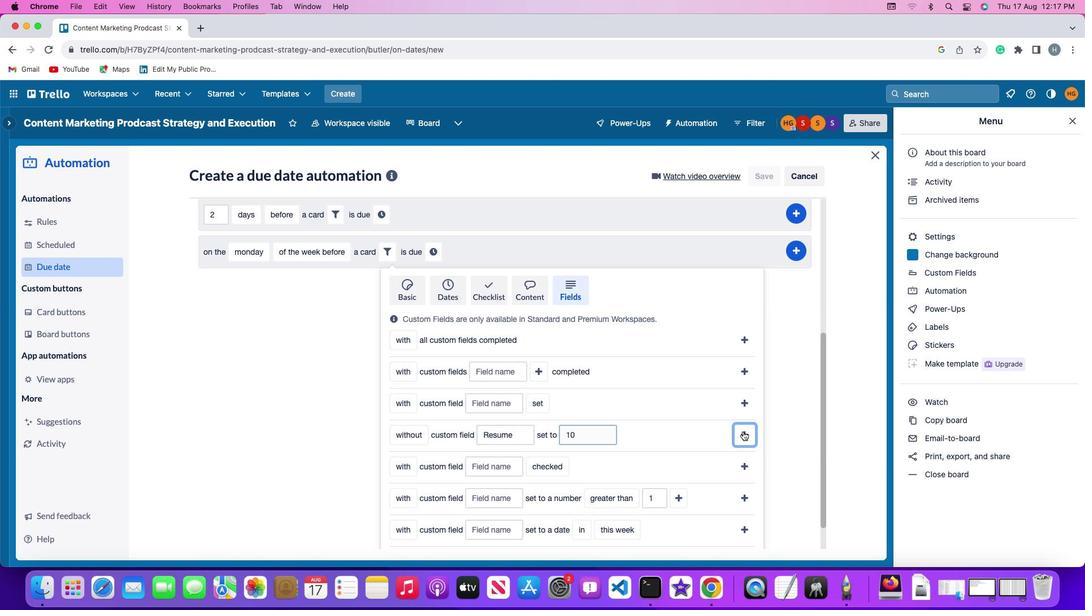 
Action: Mouse moved to (607, 489)
Screenshot: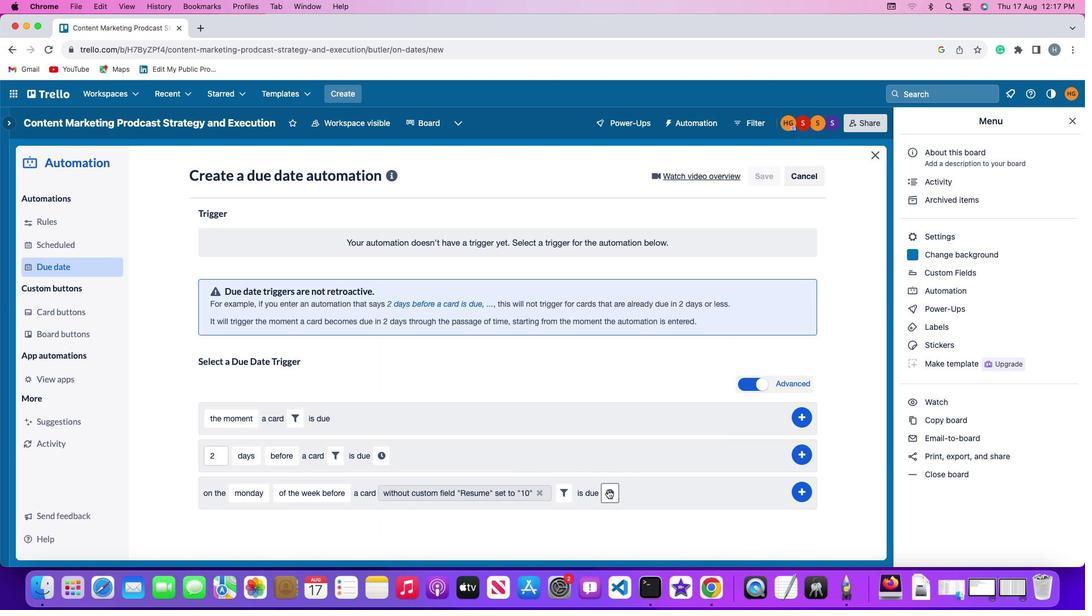 
Action: Mouse pressed left at (607, 489)
Screenshot: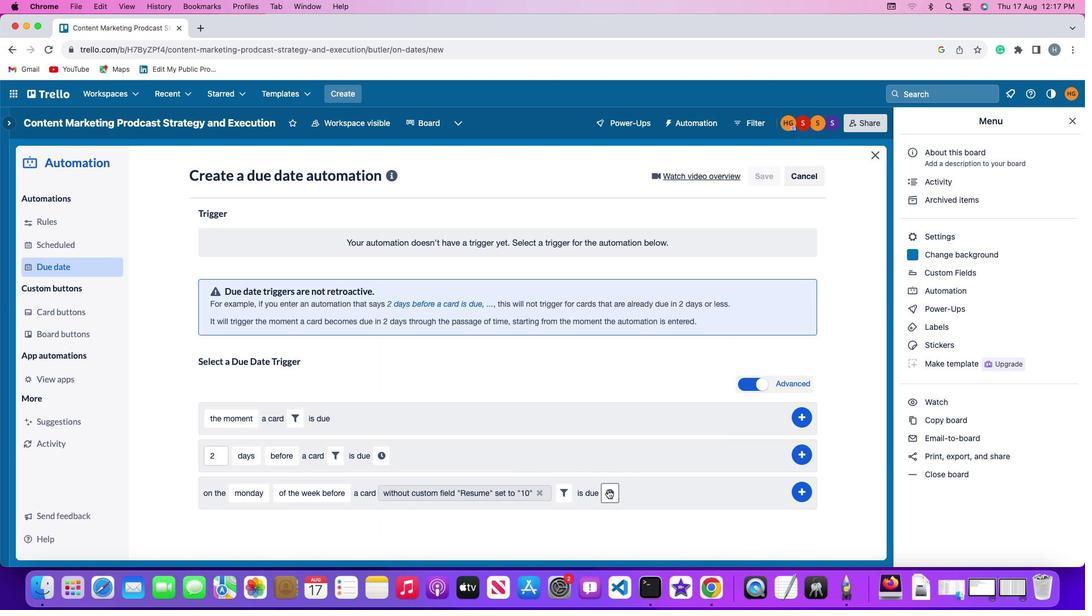 
Action: Mouse moved to (638, 493)
Screenshot: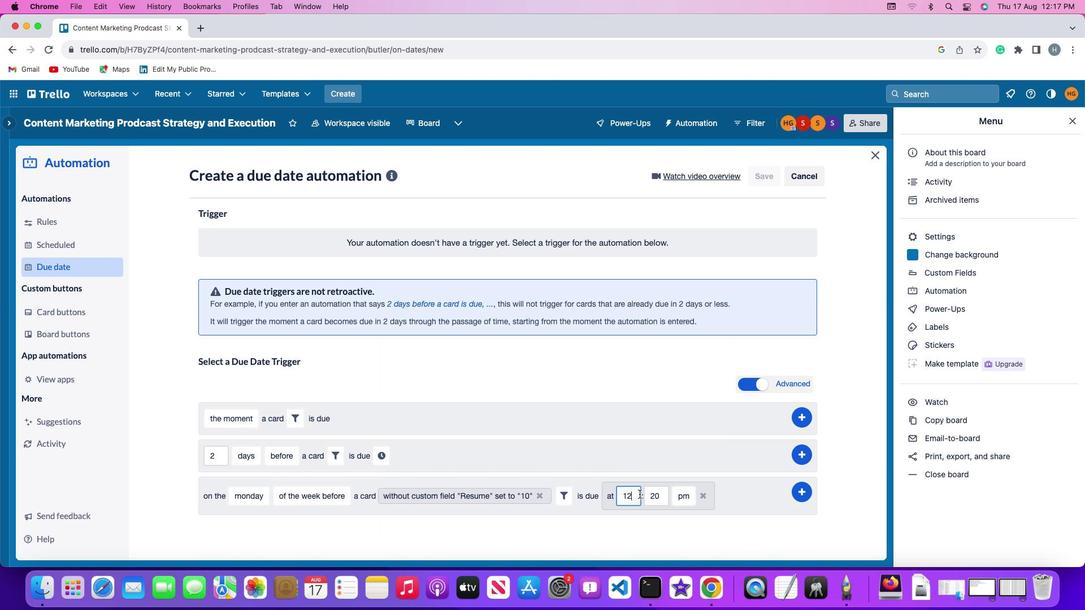 
Action: Mouse pressed left at (638, 493)
Screenshot: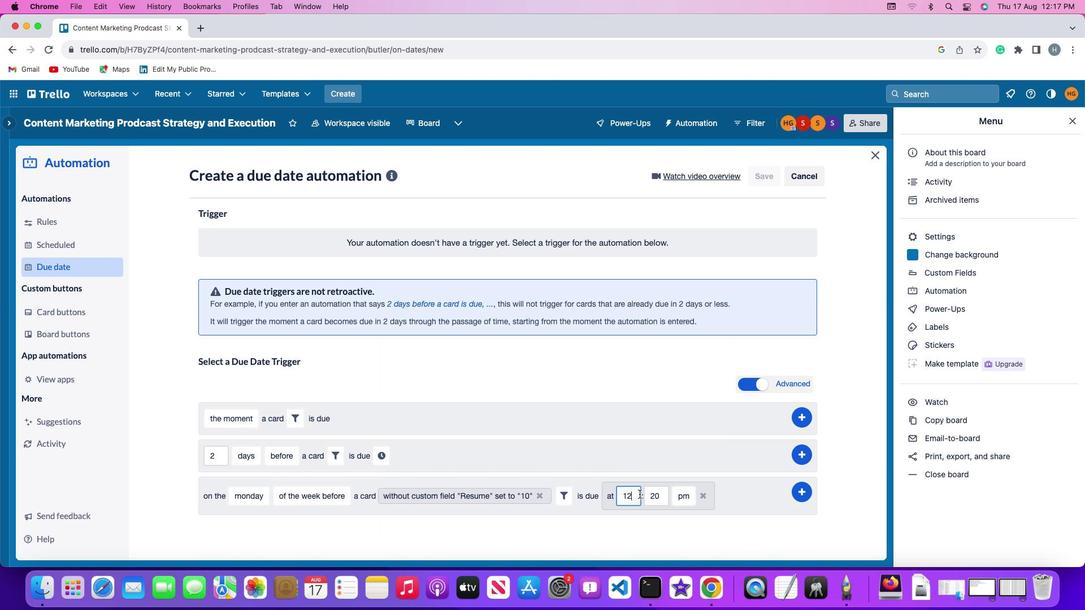 
Action: Mouse moved to (638, 493)
Screenshot: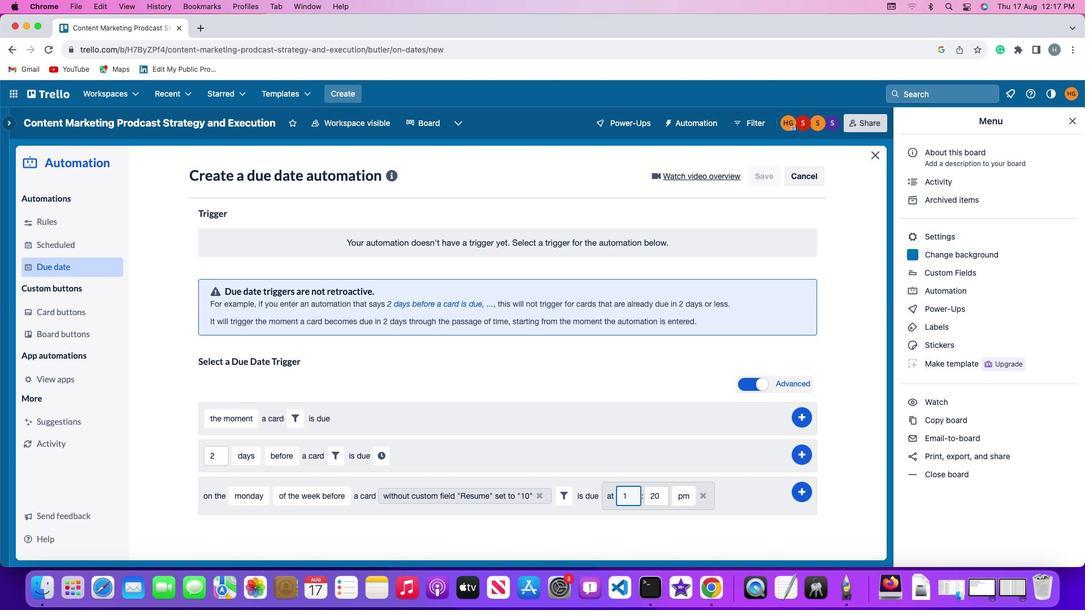 
Action: Key pressed Key.backspaceKey.backspace'1''1'
Screenshot: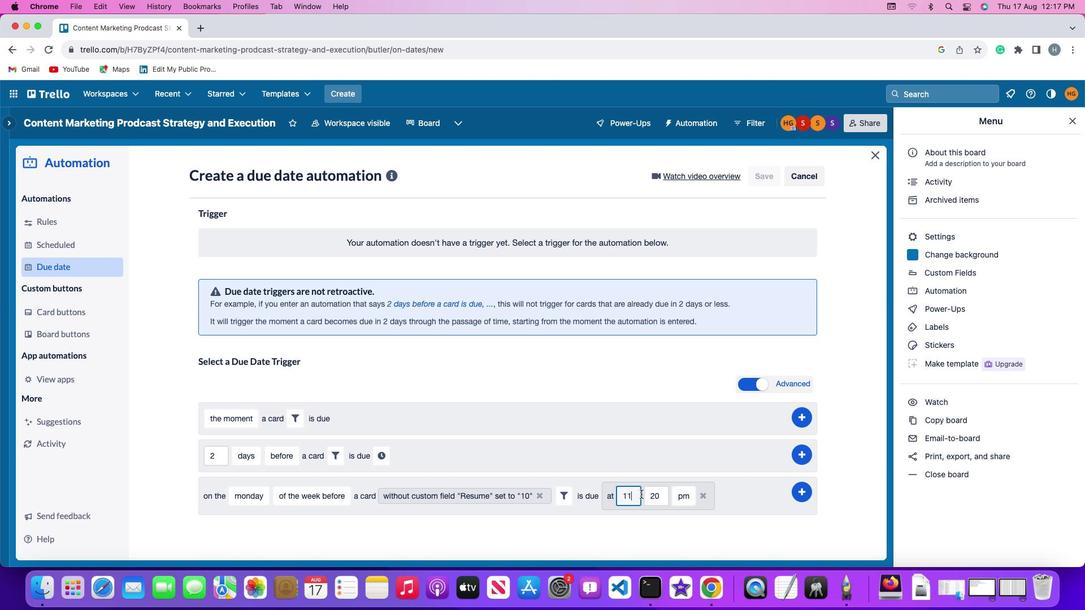 
Action: Mouse moved to (663, 495)
Screenshot: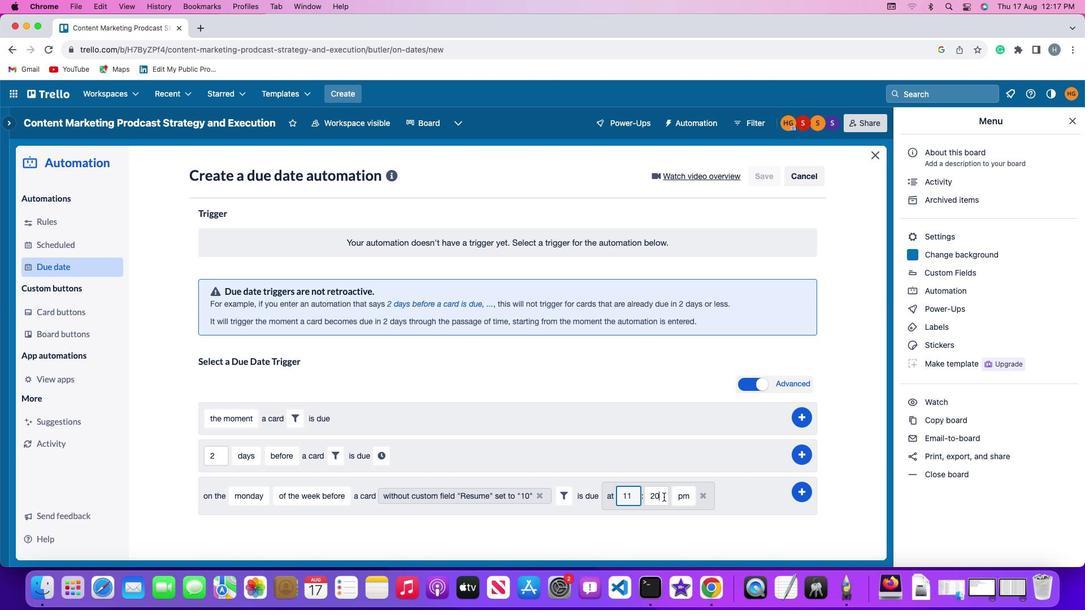 
Action: Mouse pressed left at (663, 495)
Screenshot: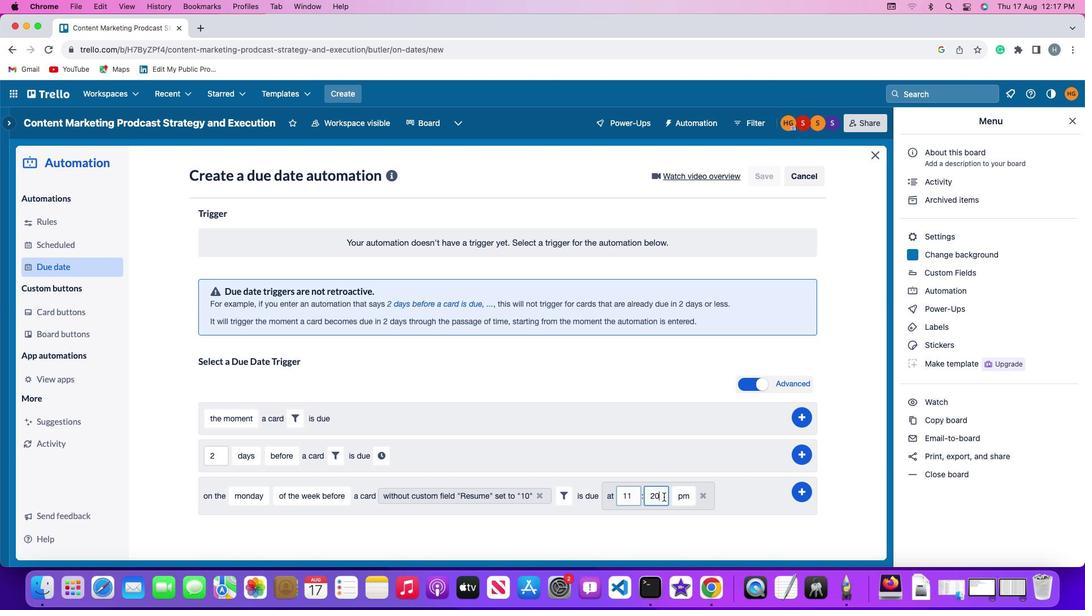 
Action: Key pressed Key.backspace
Screenshot: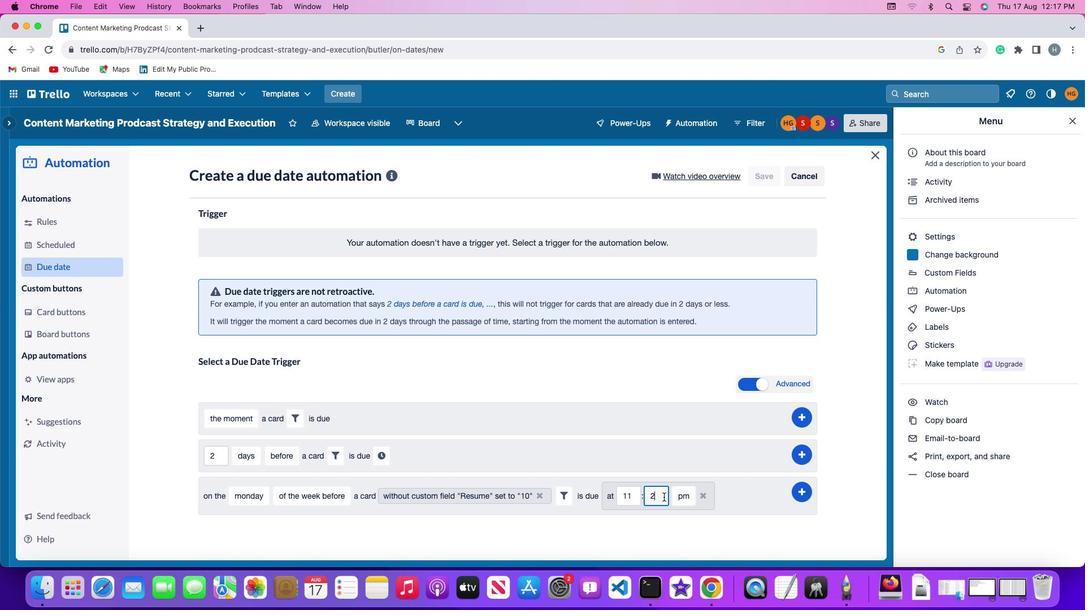 
Action: Mouse moved to (663, 495)
Screenshot: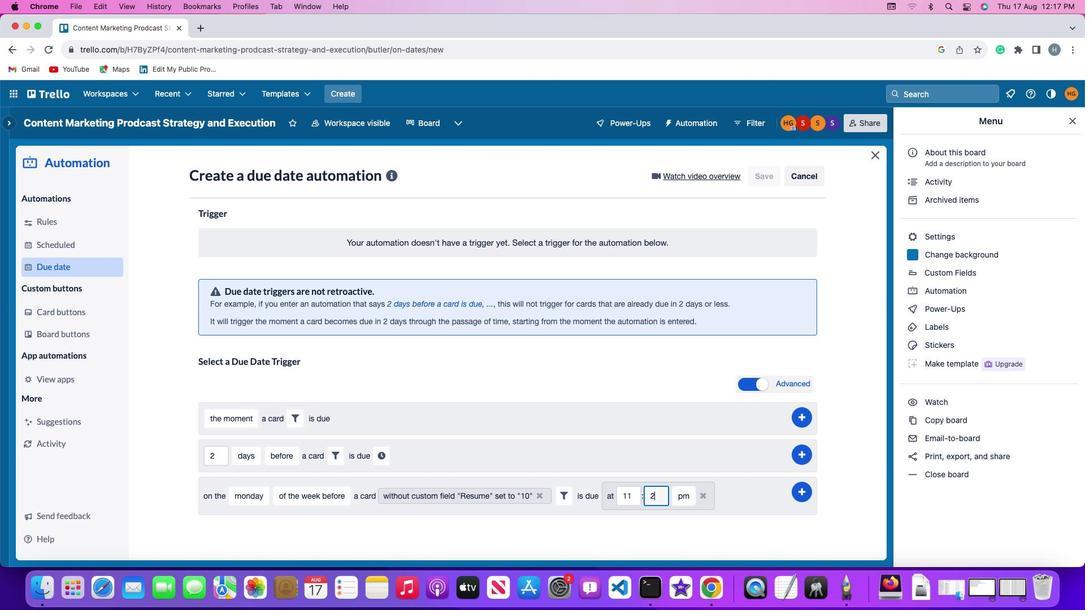 
Action: Key pressed Key.backspace
Screenshot: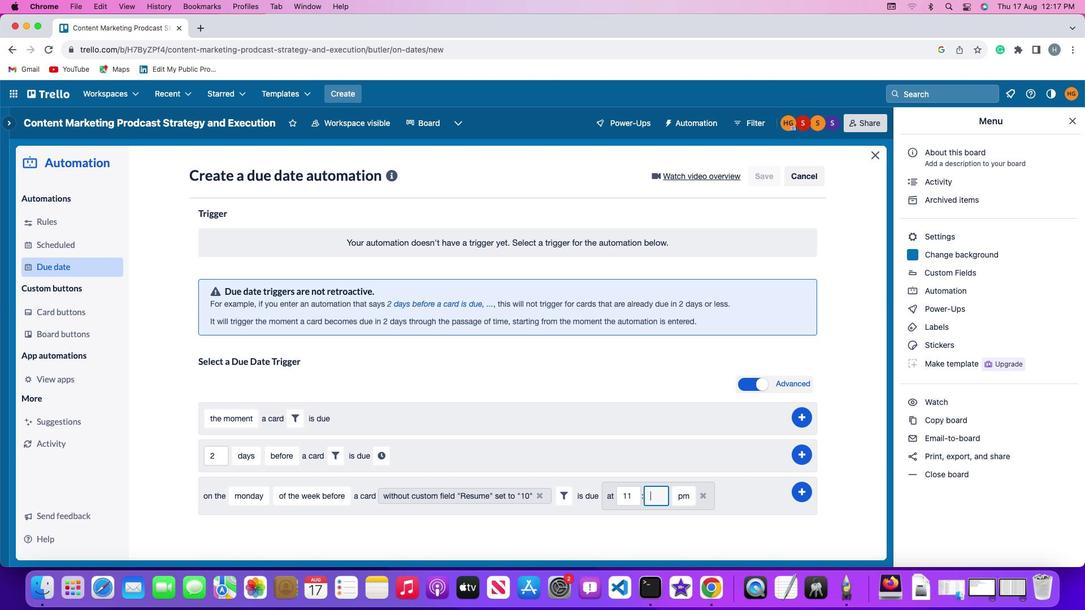 
Action: Mouse moved to (663, 495)
Screenshot: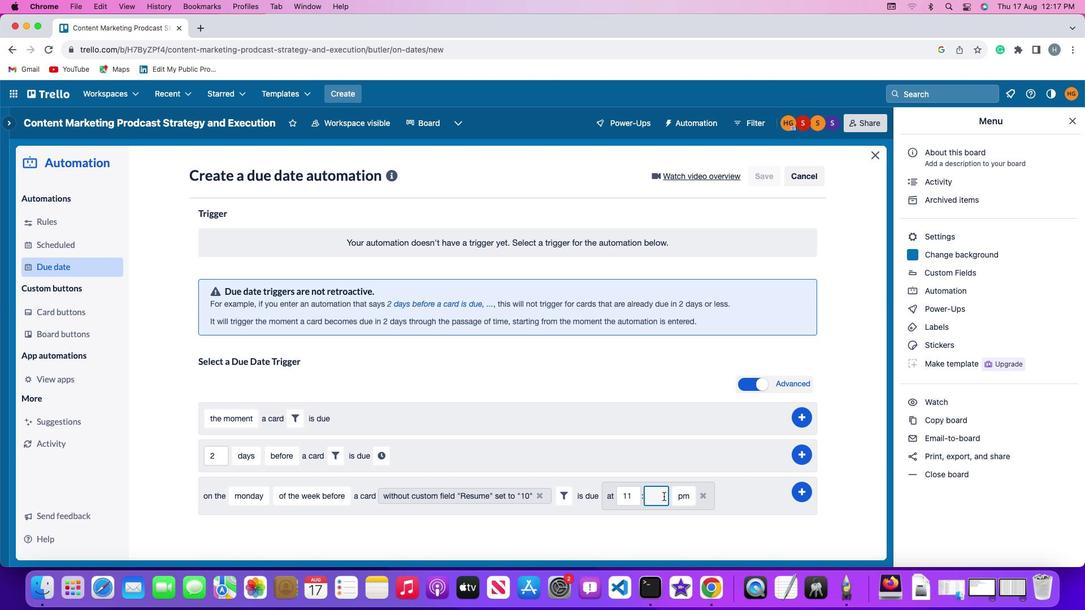 
Action: Key pressed '0''0'
Screenshot: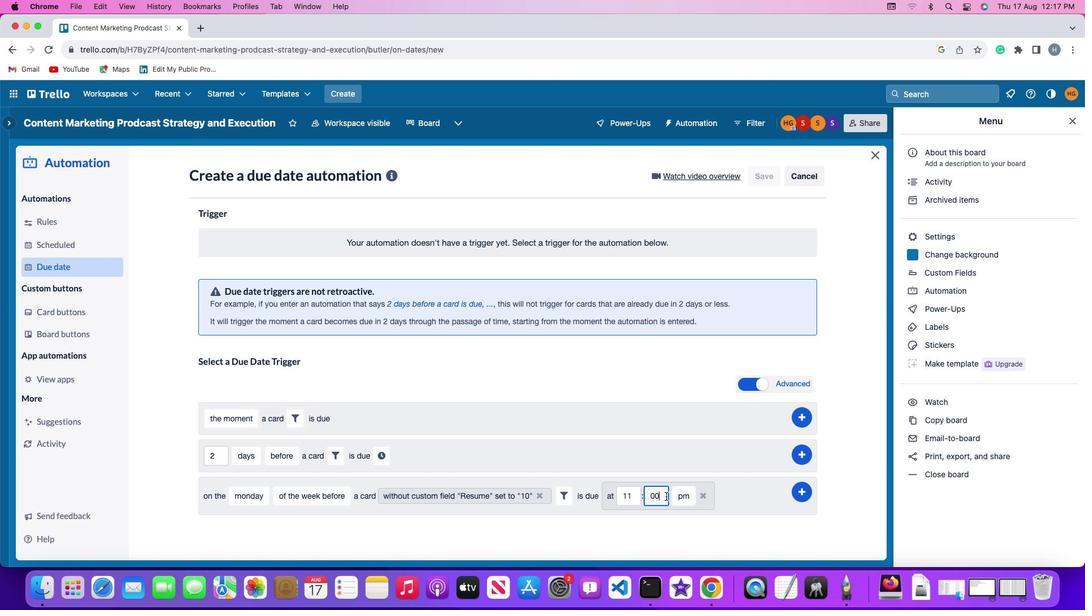 
Action: Mouse moved to (676, 494)
Screenshot: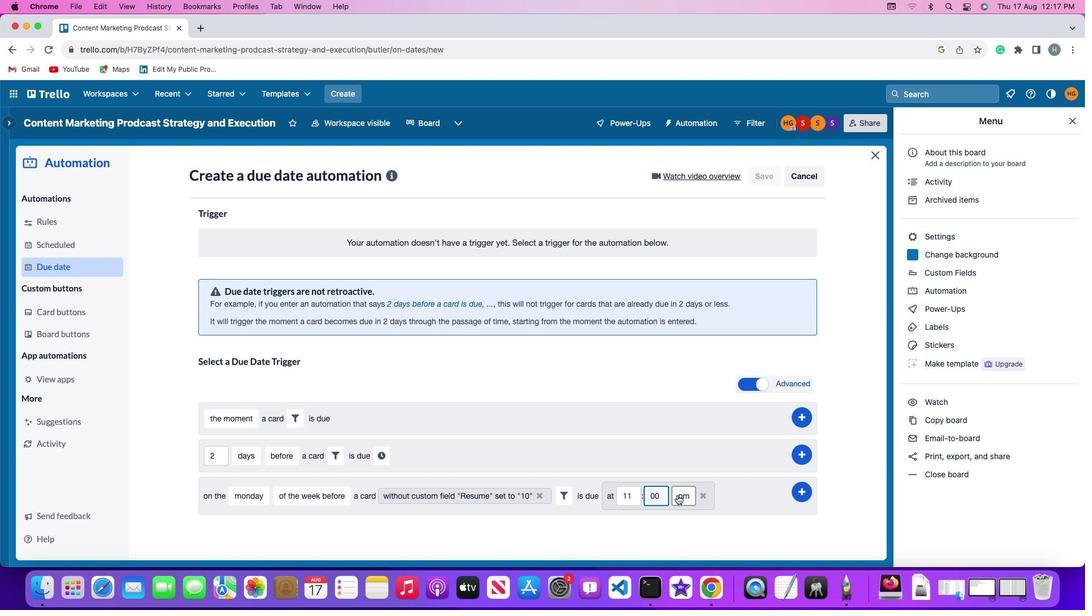 
Action: Mouse pressed left at (676, 494)
Screenshot: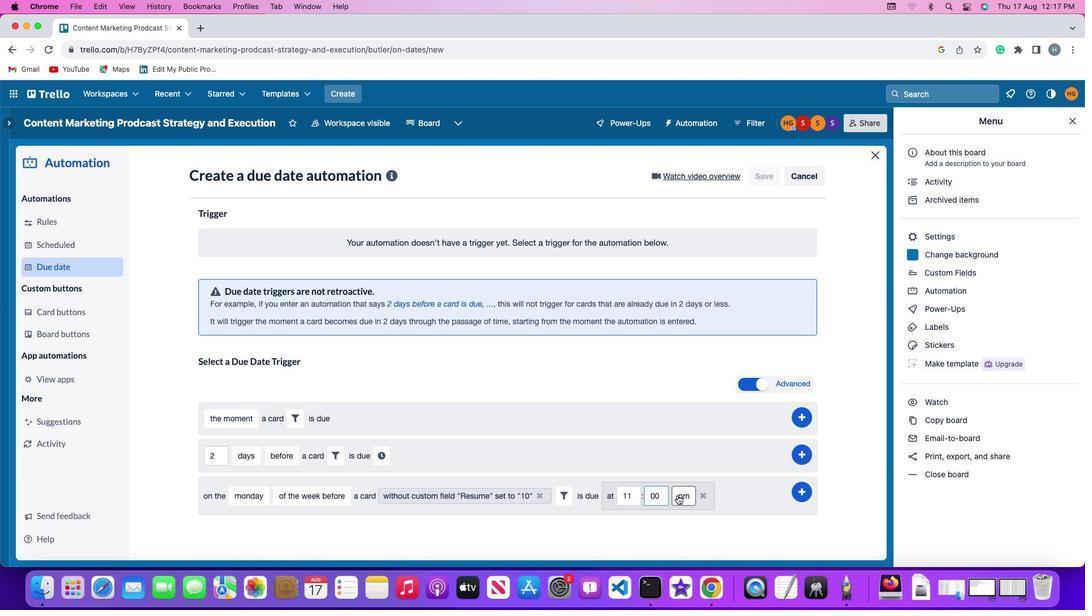 
Action: Mouse moved to (682, 510)
Screenshot: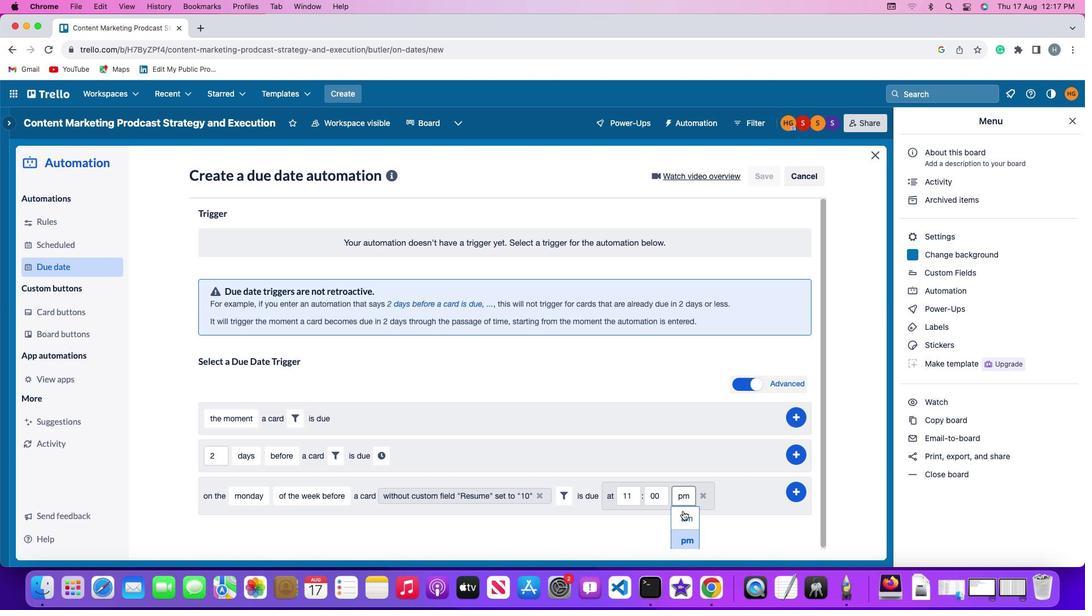 
Action: Mouse pressed left at (682, 510)
Screenshot: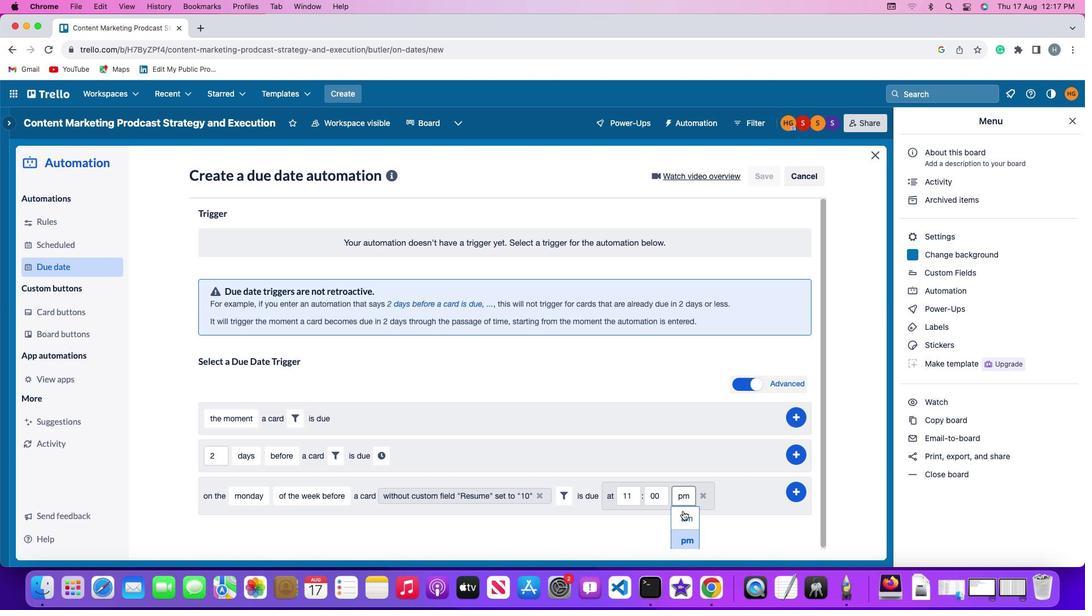
Action: Mouse moved to (800, 486)
Screenshot: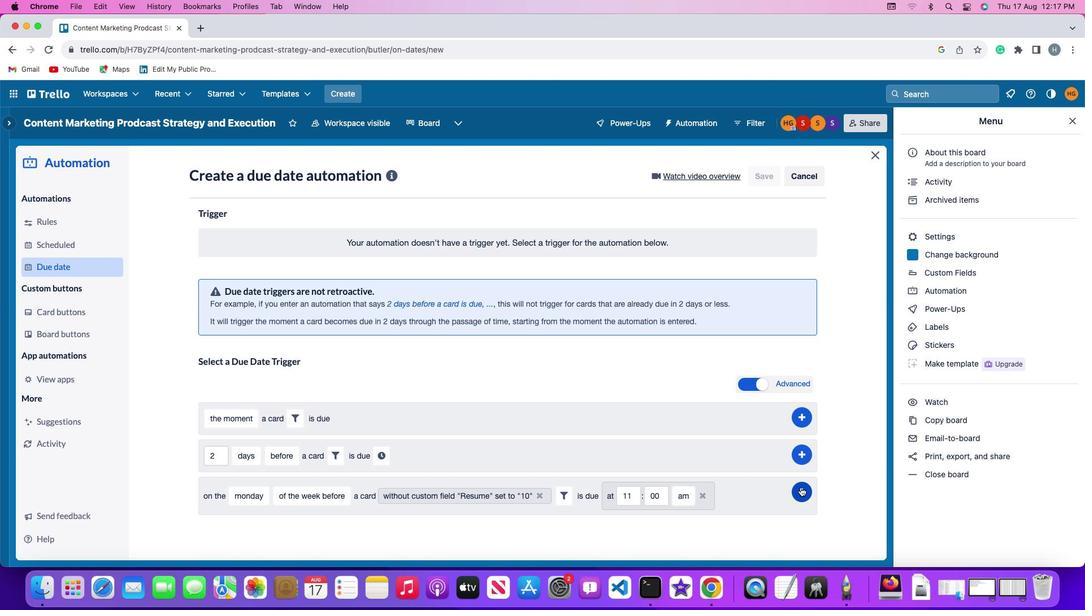 
Action: Mouse pressed left at (800, 486)
Screenshot: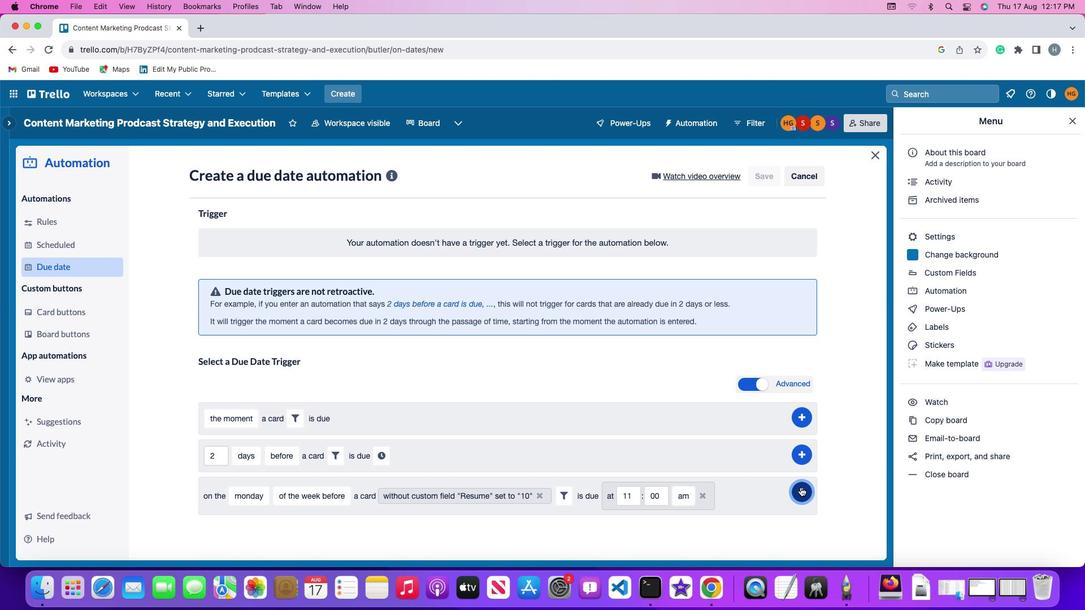 
Action: Mouse moved to (837, 415)
Screenshot: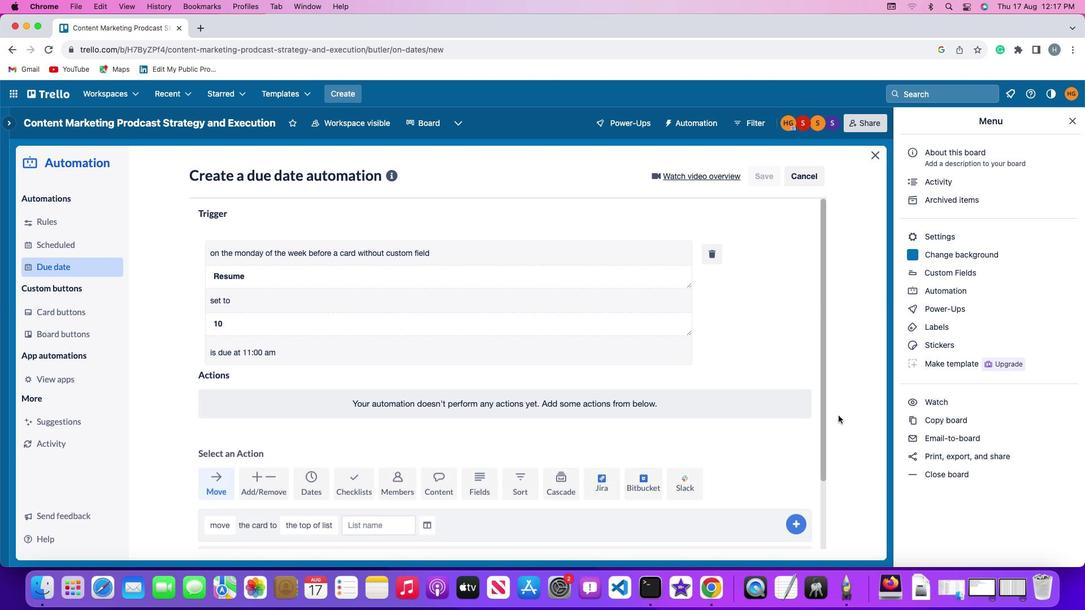 
